 Task: Add Babo Botanicals Organic Soothing Eucalyptus Chest Rub to the cart.
Action: Mouse pressed left at (328, 143)
Screenshot: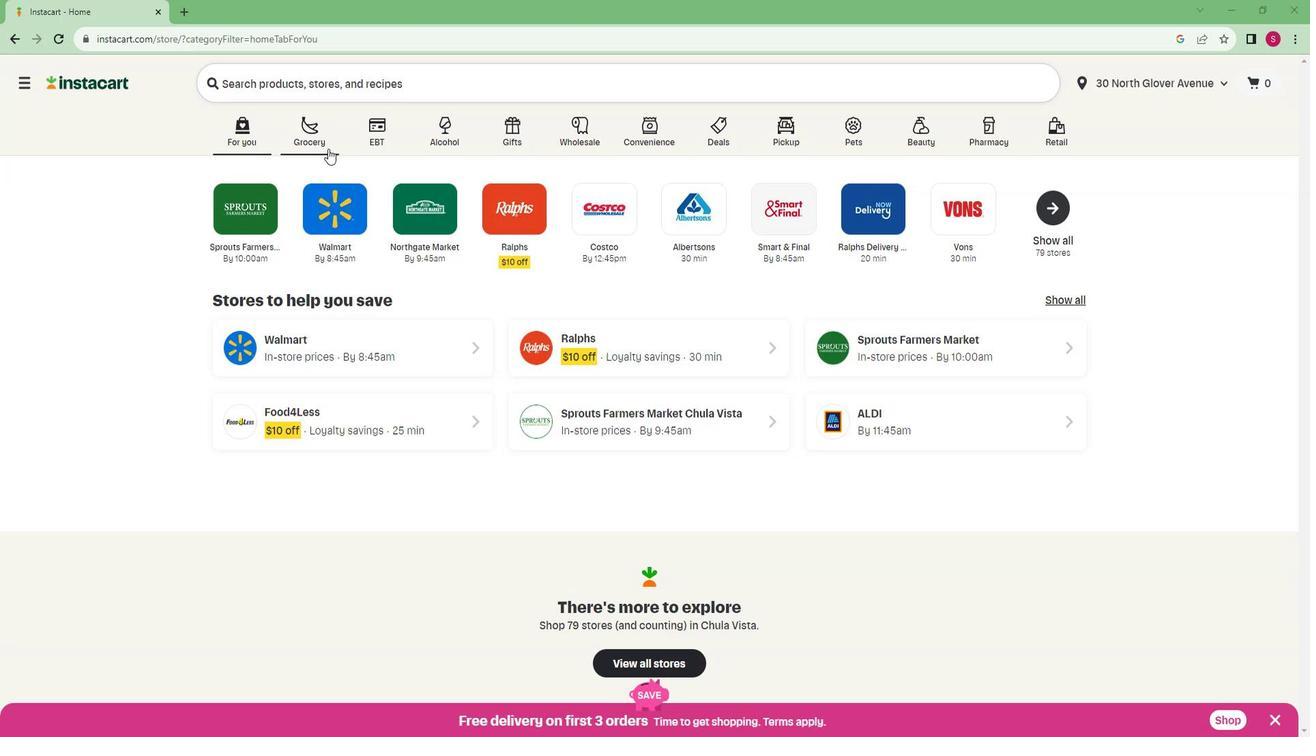 
Action: Mouse moved to (288, 378)
Screenshot: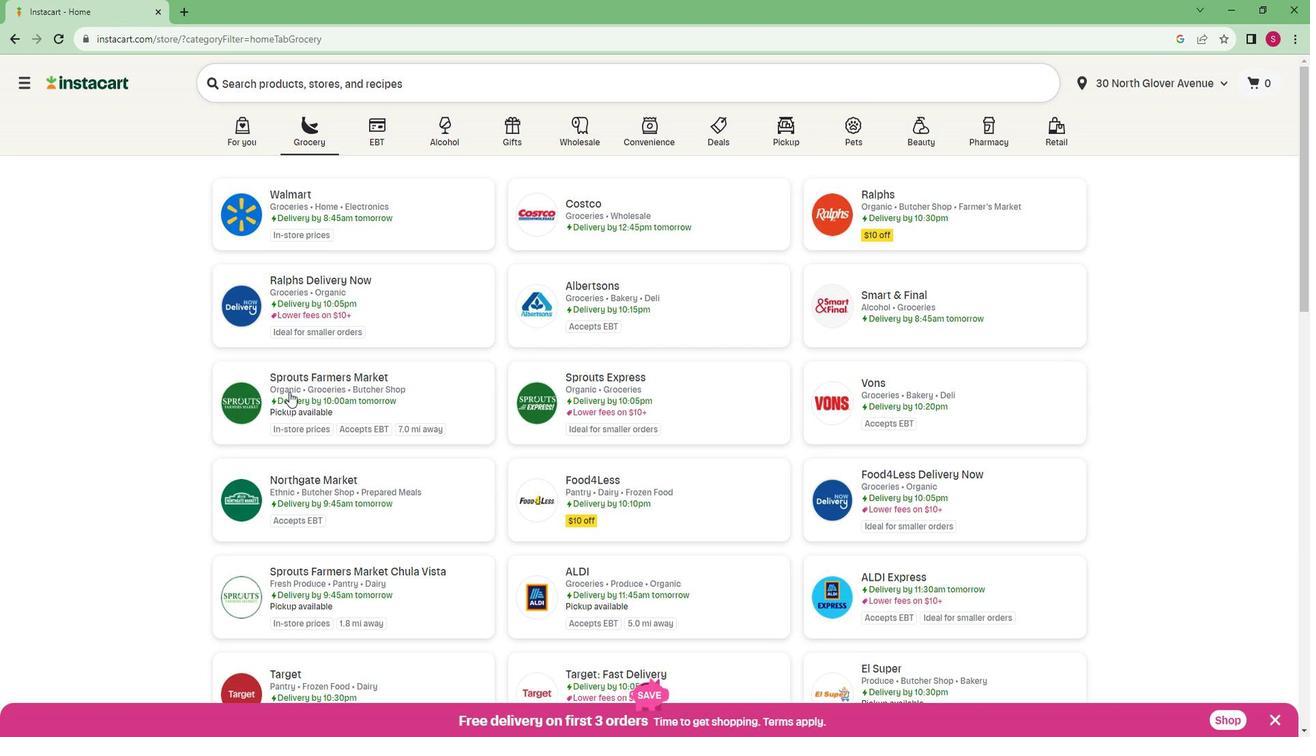 
Action: Mouse pressed left at (288, 378)
Screenshot: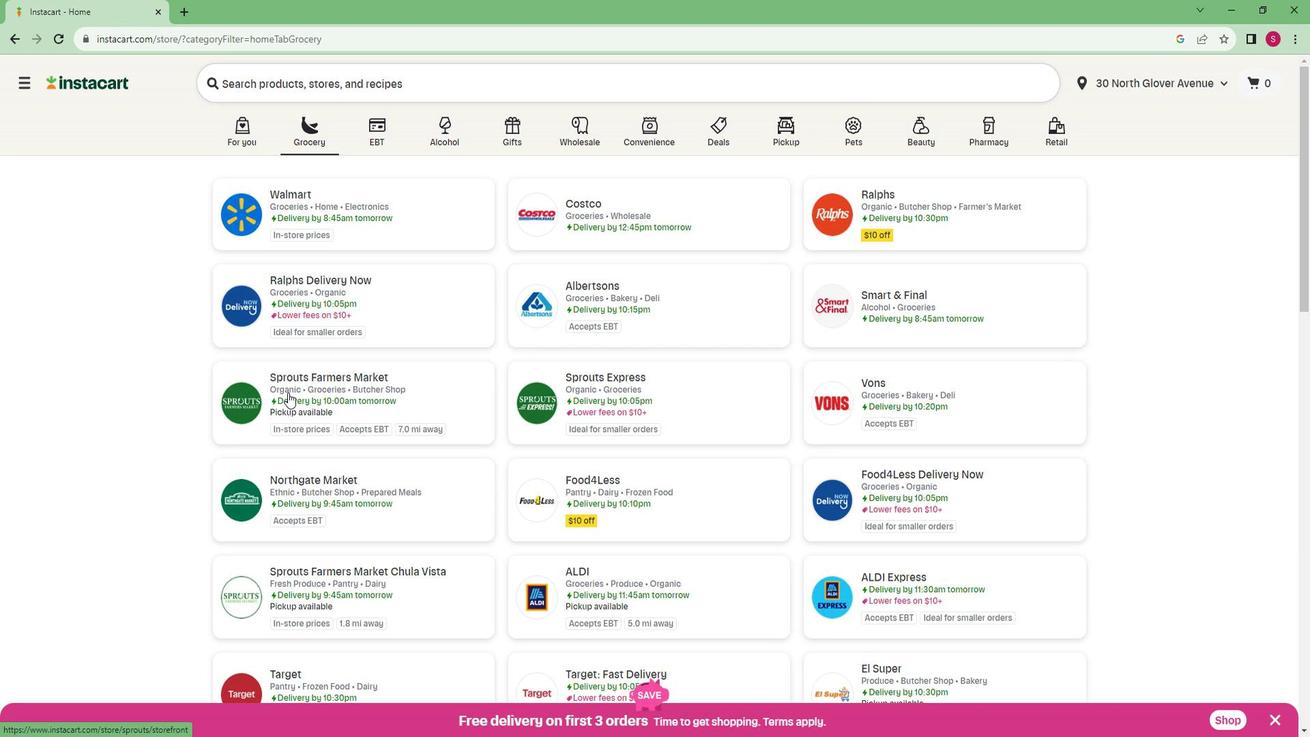 
Action: Mouse moved to (0, 586)
Screenshot: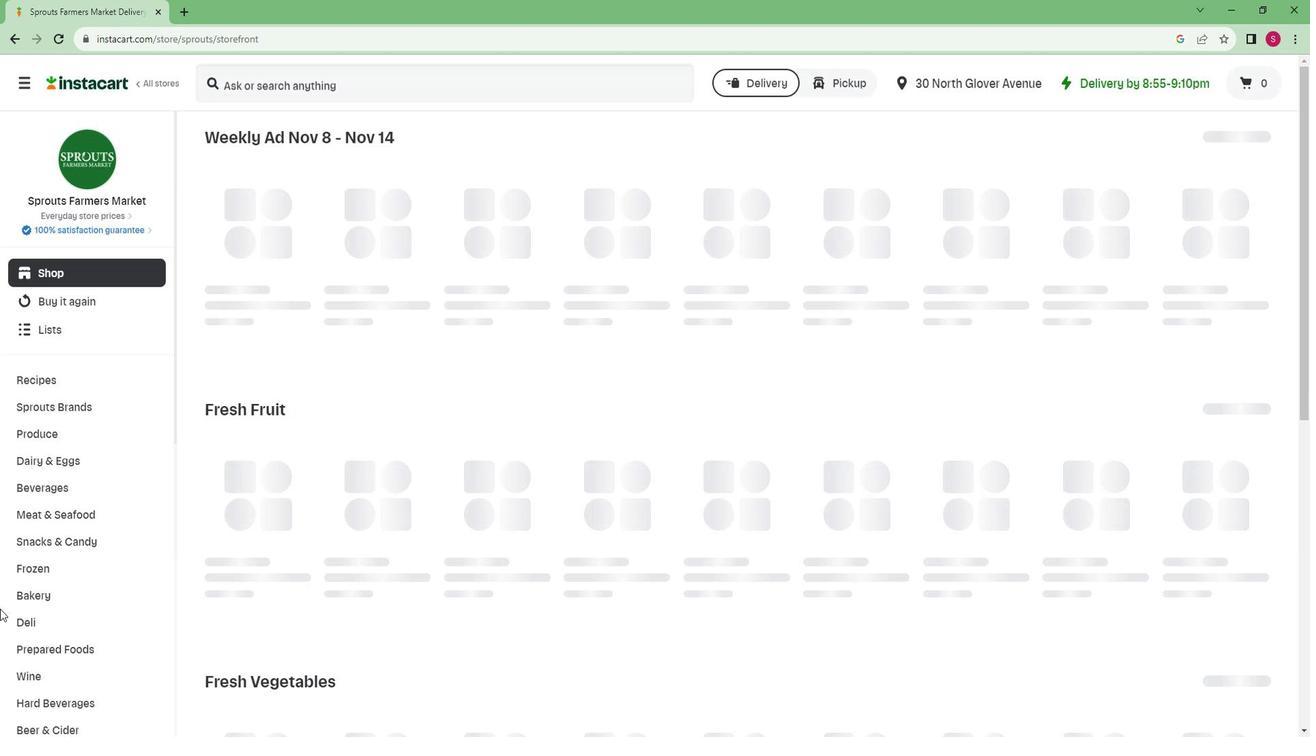 
Action: Mouse scrolled (0, 585) with delta (0, 0)
Screenshot: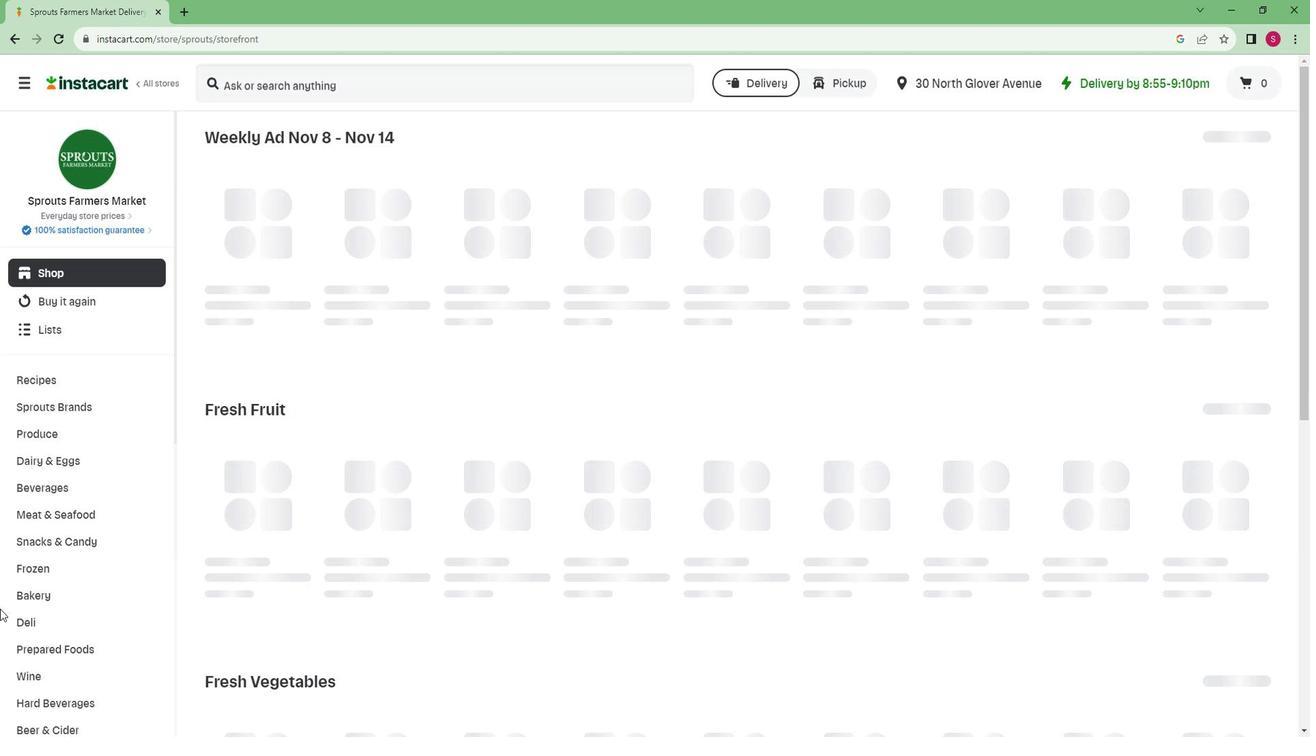 
Action: Mouse moved to (0, 586)
Screenshot: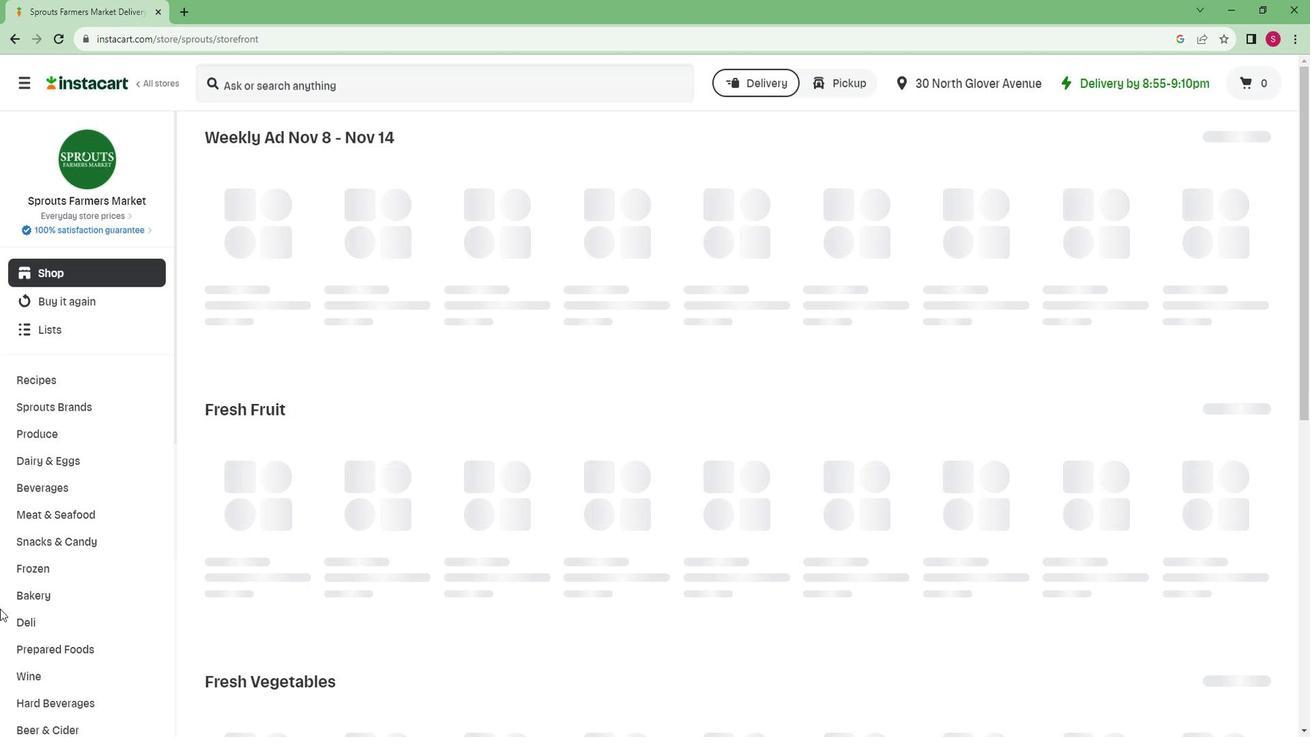 
Action: Mouse scrolled (0, 586) with delta (0, 0)
Screenshot: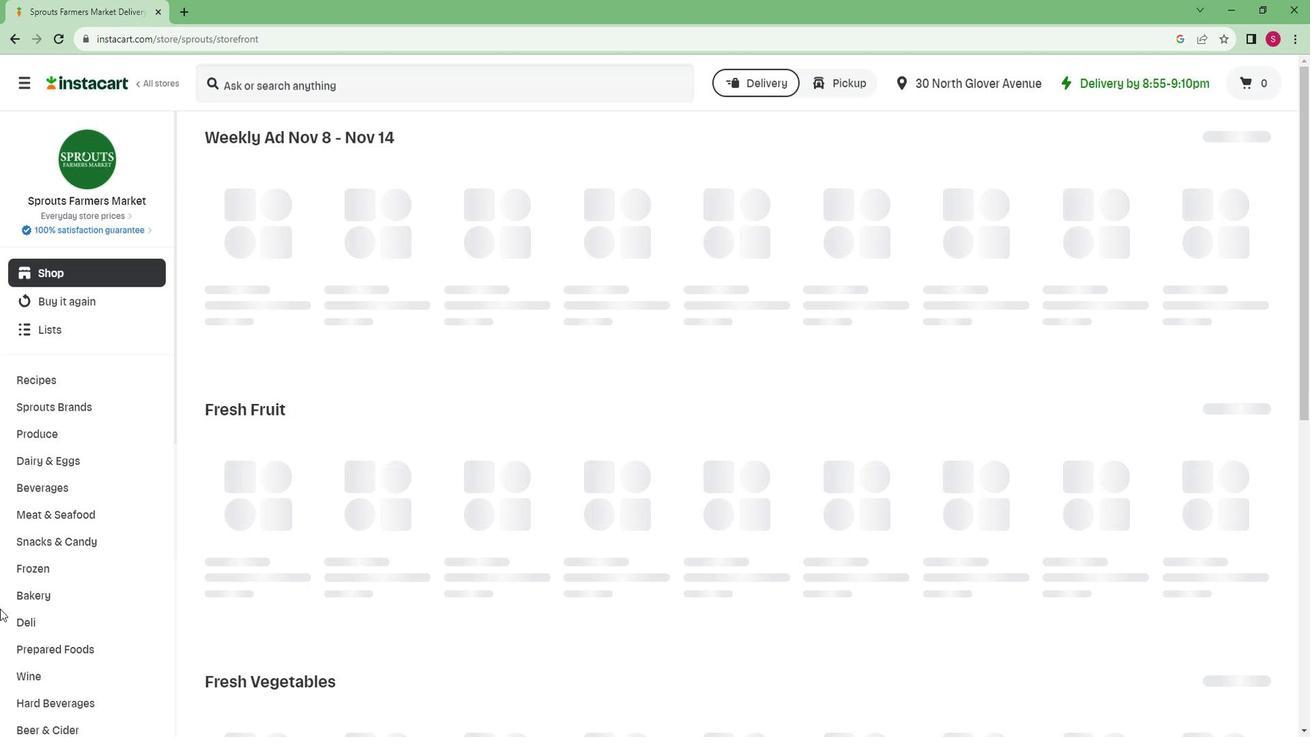 
Action: Mouse scrolled (0, 586) with delta (0, 0)
Screenshot: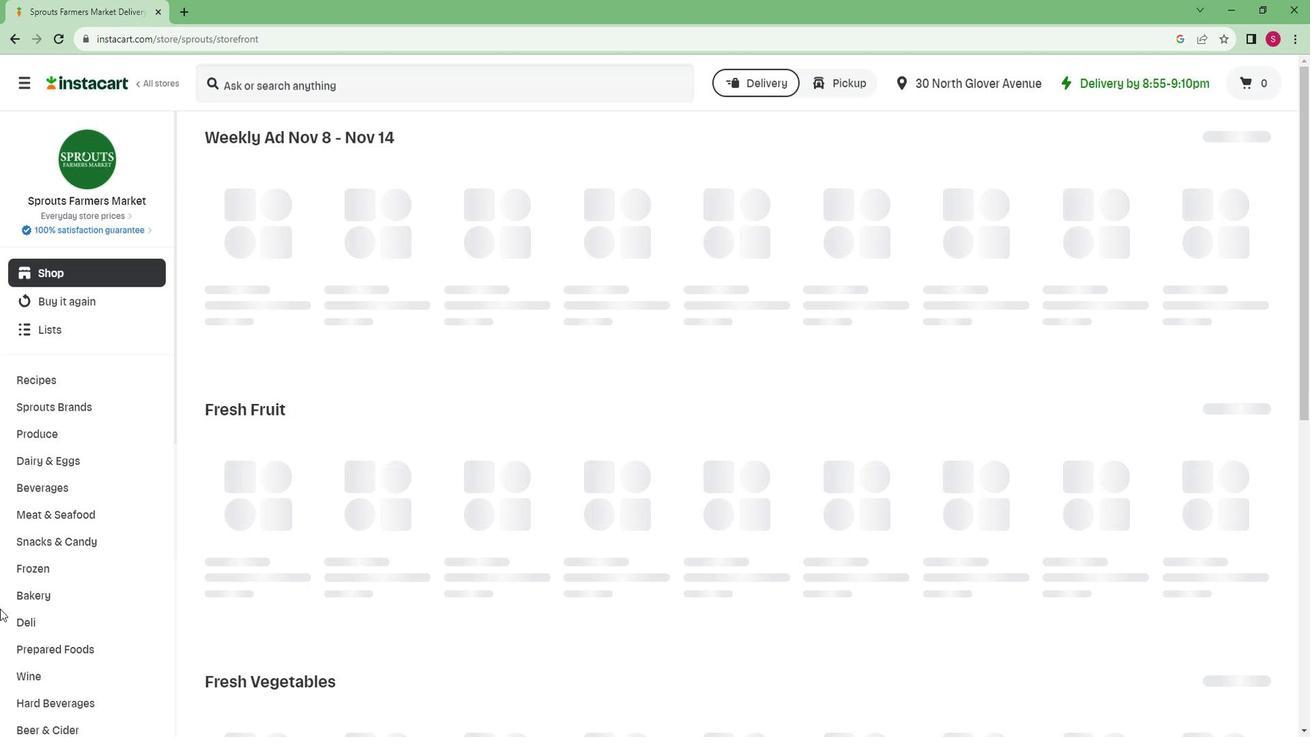 
Action: Mouse scrolled (0, 586) with delta (0, 0)
Screenshot: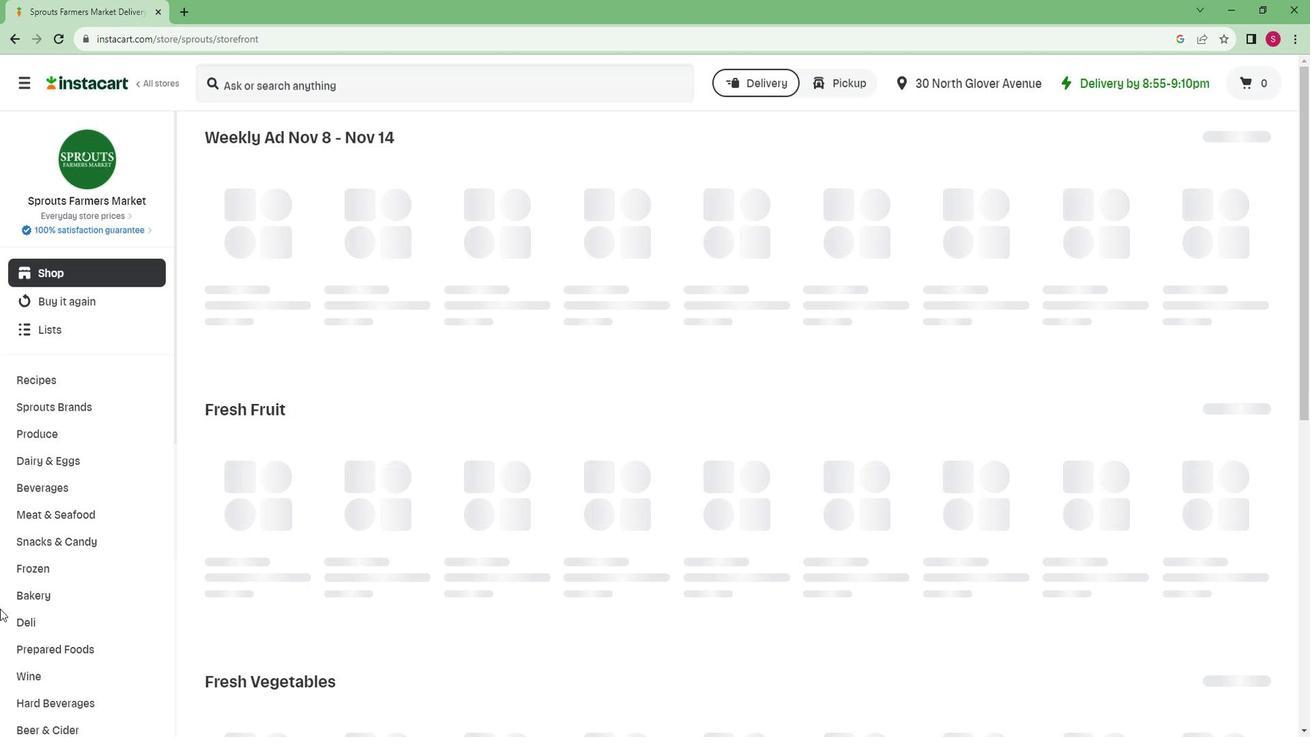 
Action: Mouse scrolled (0, 586) with delta (0, 0)
Screenshot: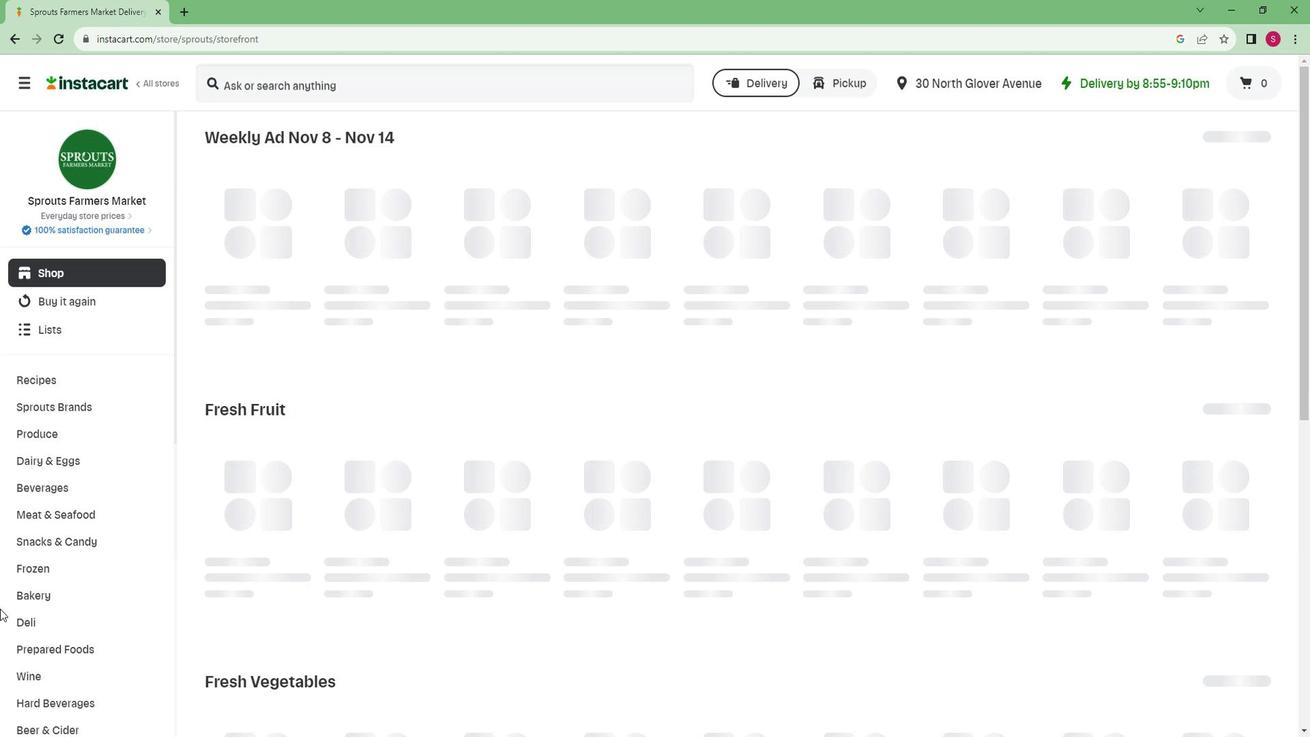 
Action: Mouse moved to (0, 578)
Screenshot: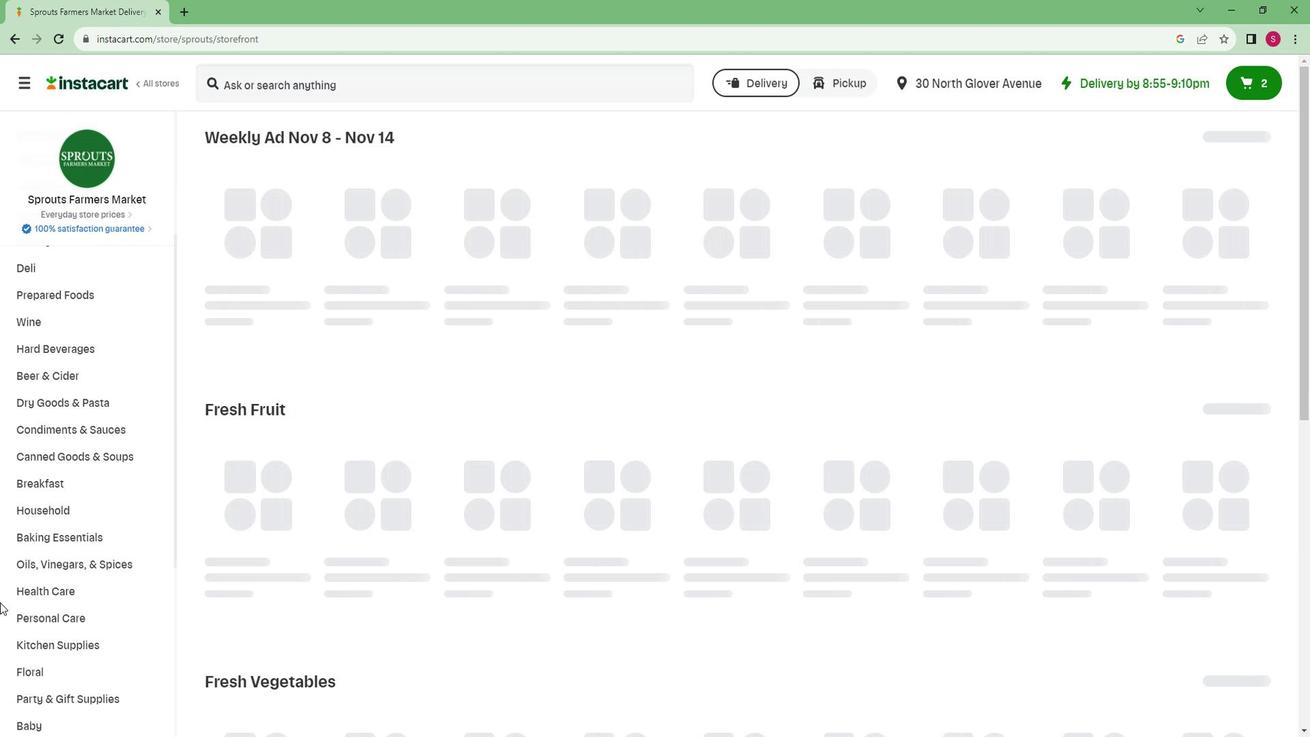 
Action: Mouse scrolled (0, 578) with delta (0, 0)
Screenshot: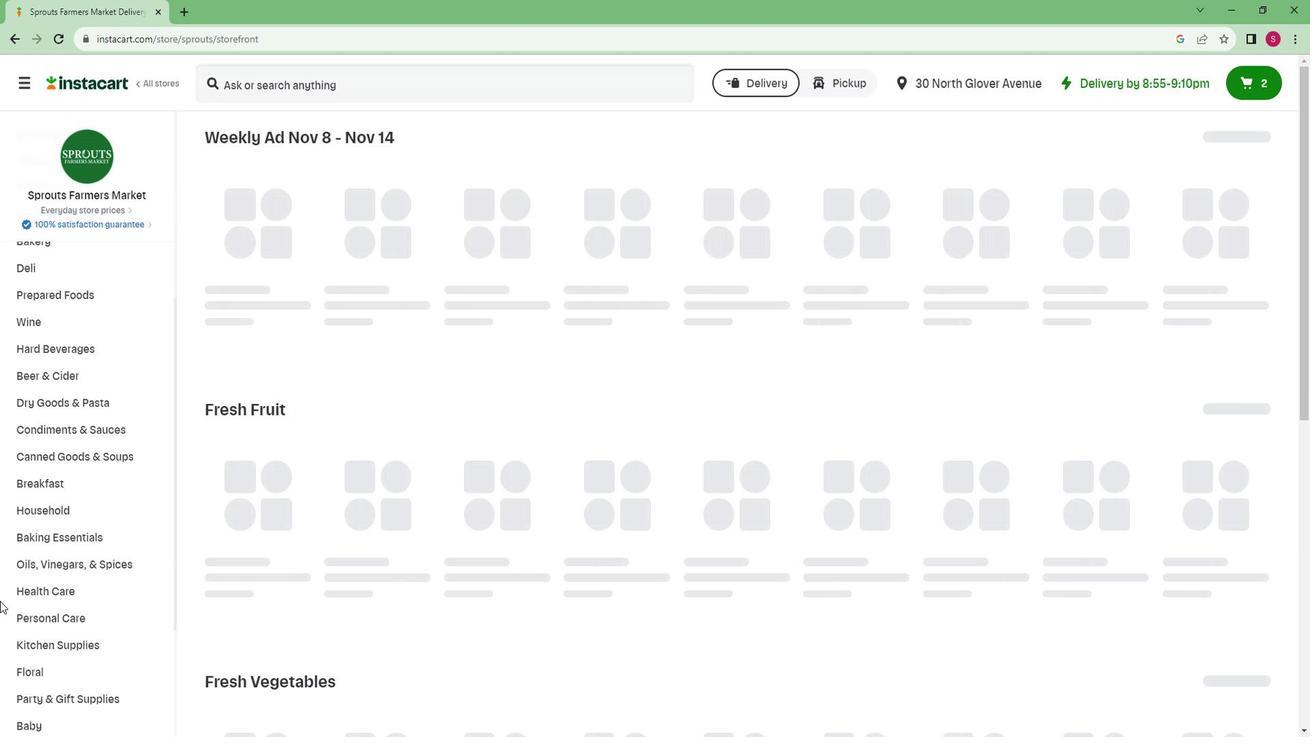 
Action: Mouse scrolled (0, 578) with delta (0, 0)
Screenshot: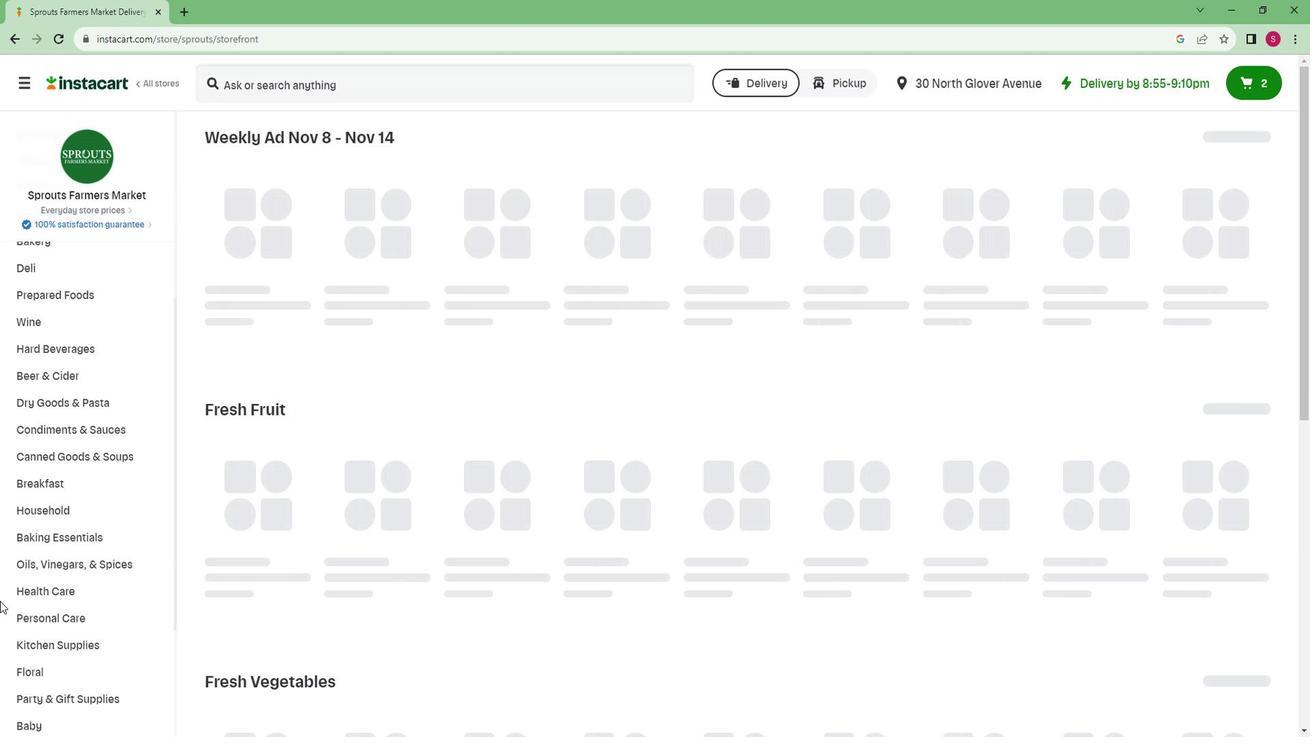 
Action: Mouse scrolled (0, 578) with delta (0, 0)
Screenshot: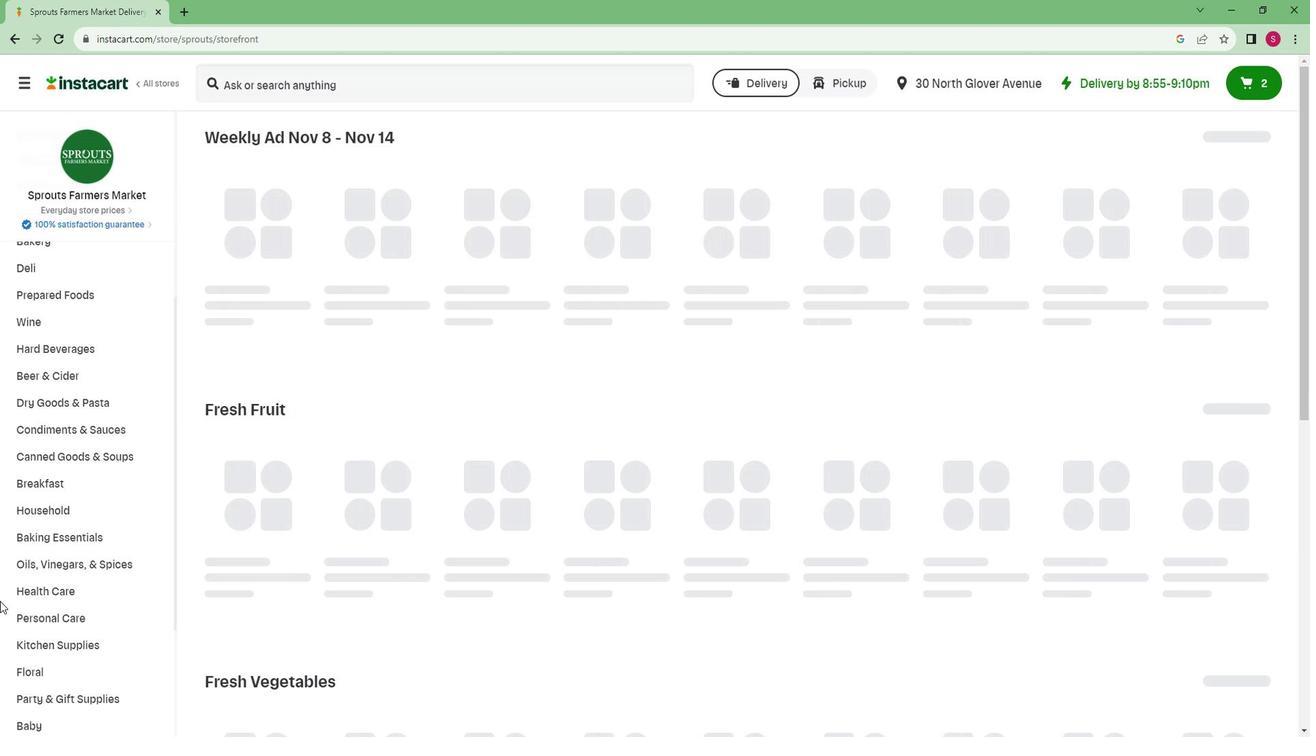 
Action: Mouse scrolled (0, 578) with delta (0, 0)
Screenshot: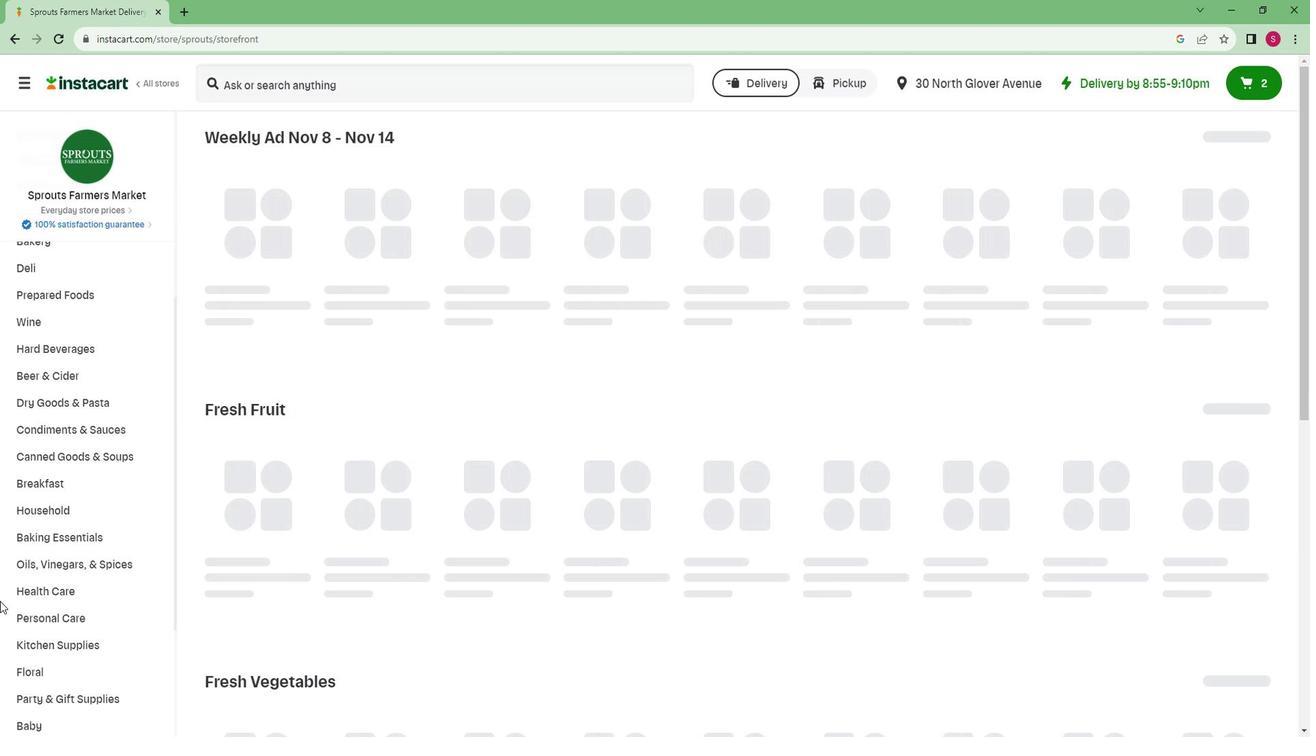 
Action: Mouse scrolled (0, 578) with delta (0, 0)
Screenshot: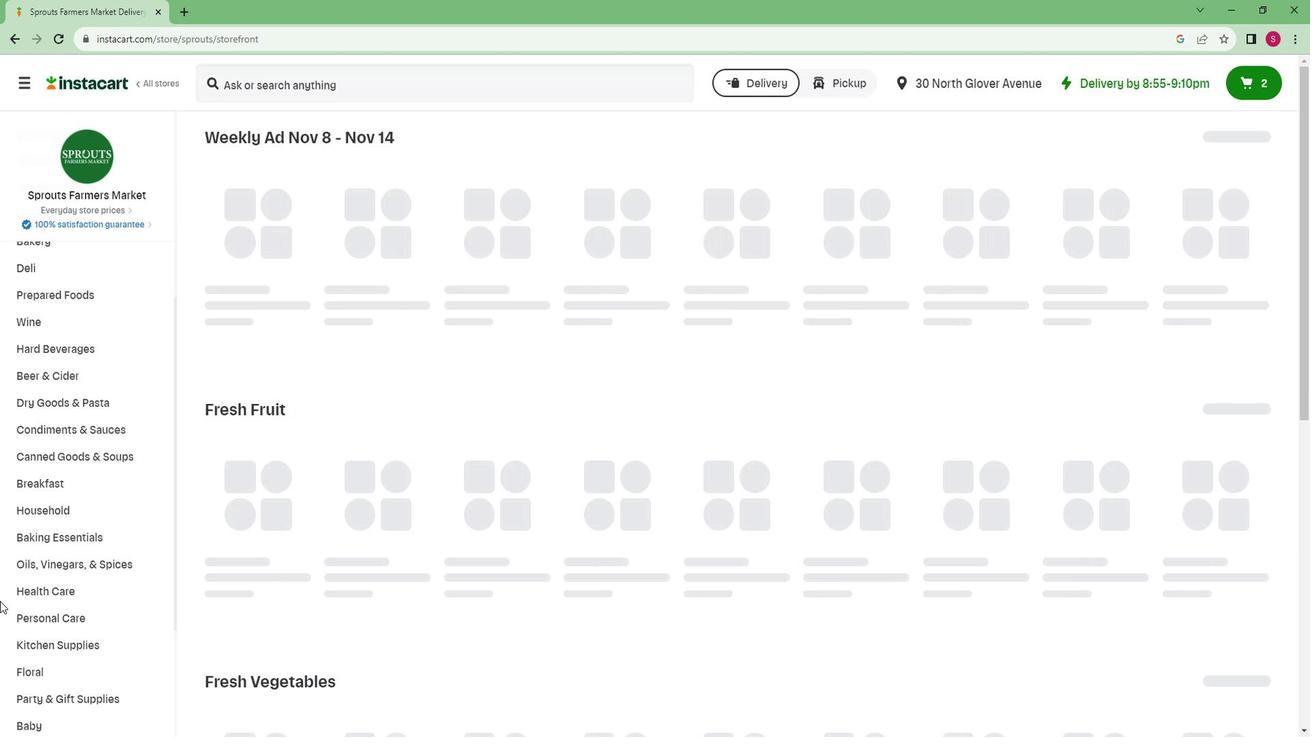 
Action: Mouse moved to (0, 577)
Screenshot: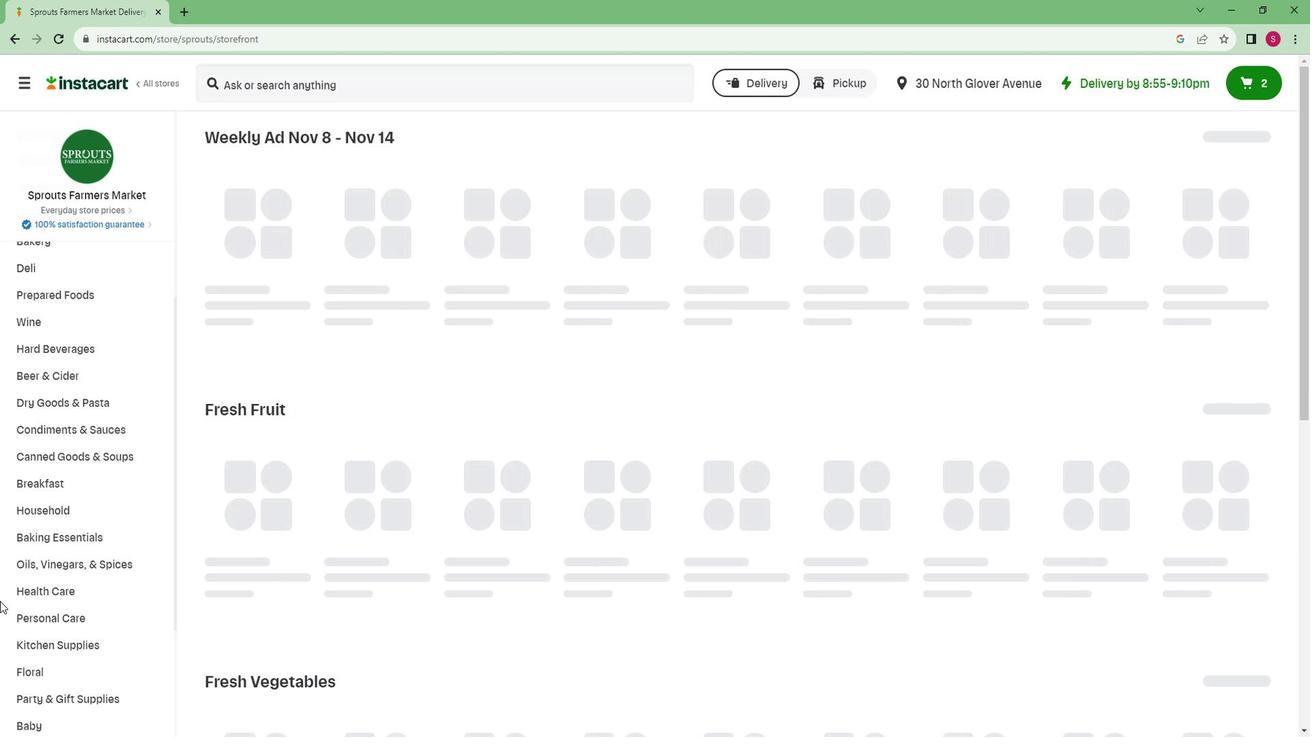 
Action: Mouse scrolled (0, 576) with delta (0, 0)
Screenshot: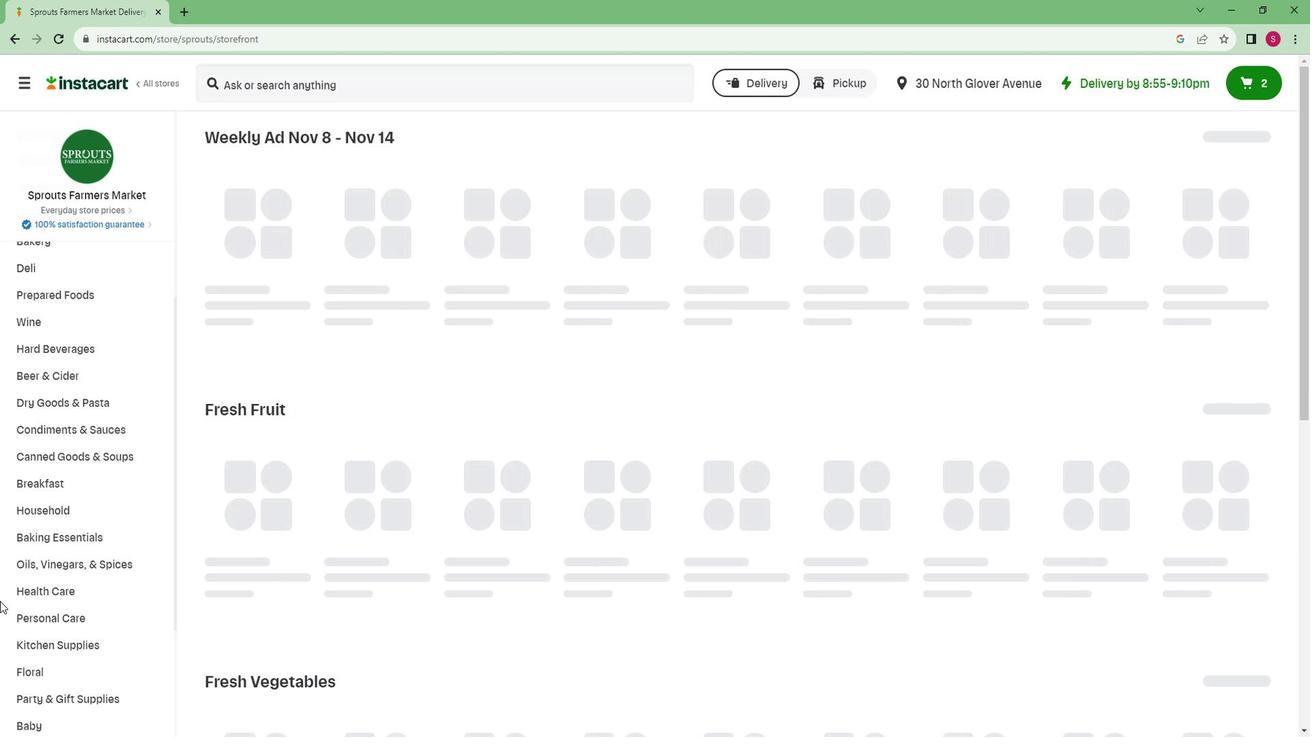 
Action: Mouse moved to (0, 576)
Screenshot: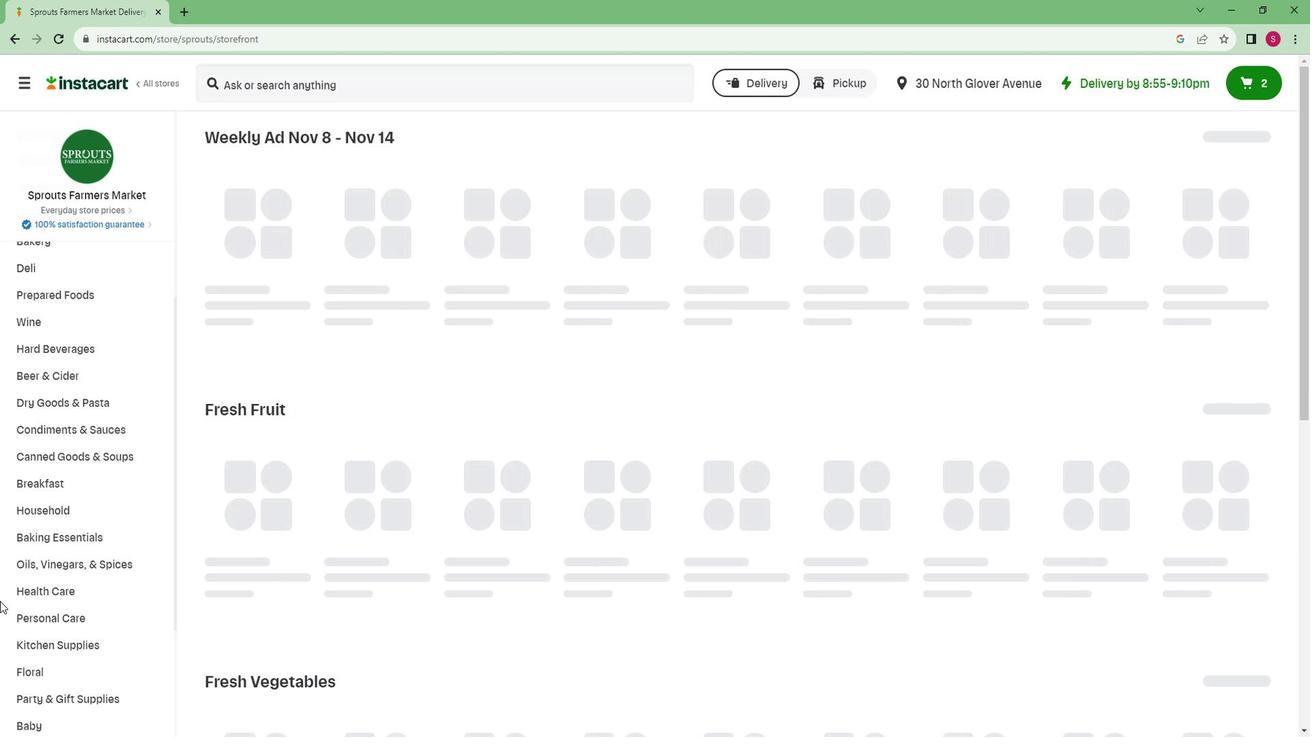 
Action: Mouse scrolled (0, 575) with delta (0, 0)
Screenshot: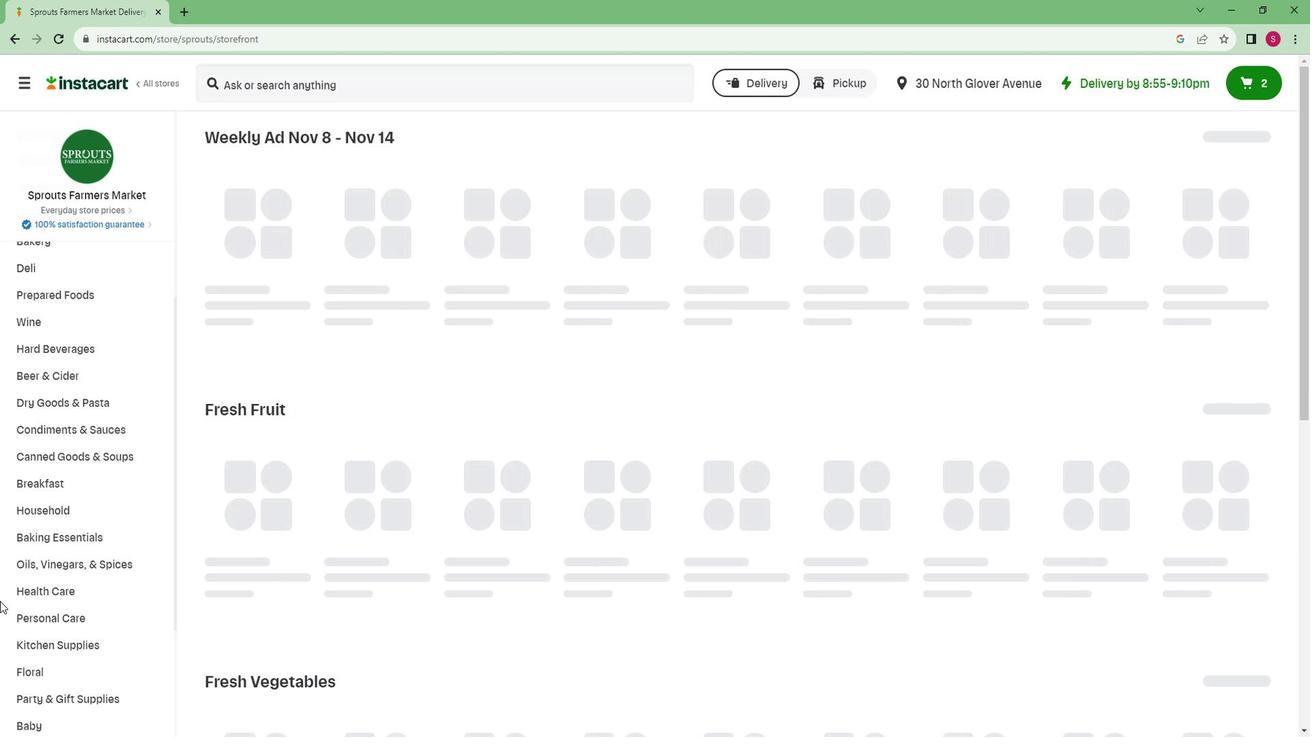 
Action: Mouse moved to (41, 631)
Screenshot: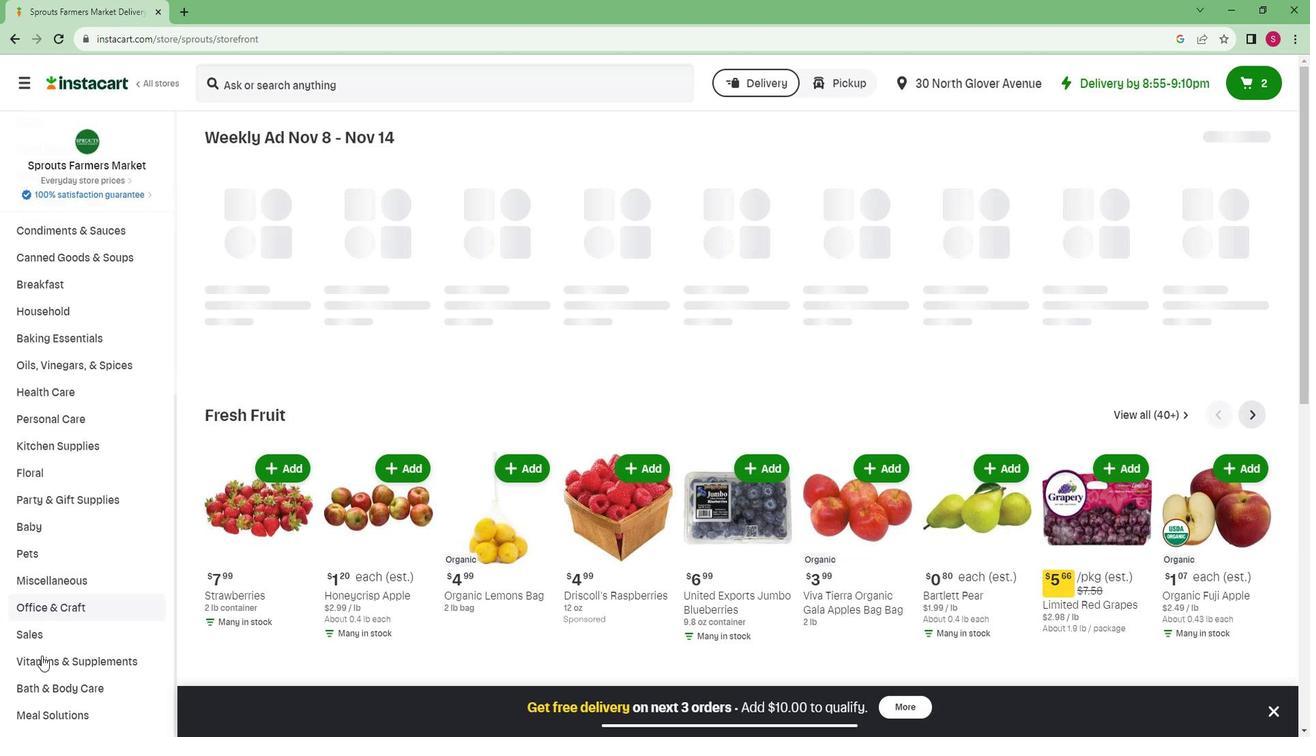 
Action: Mouse scrolled (41, 630) with delta (0, 0)
Screenshot: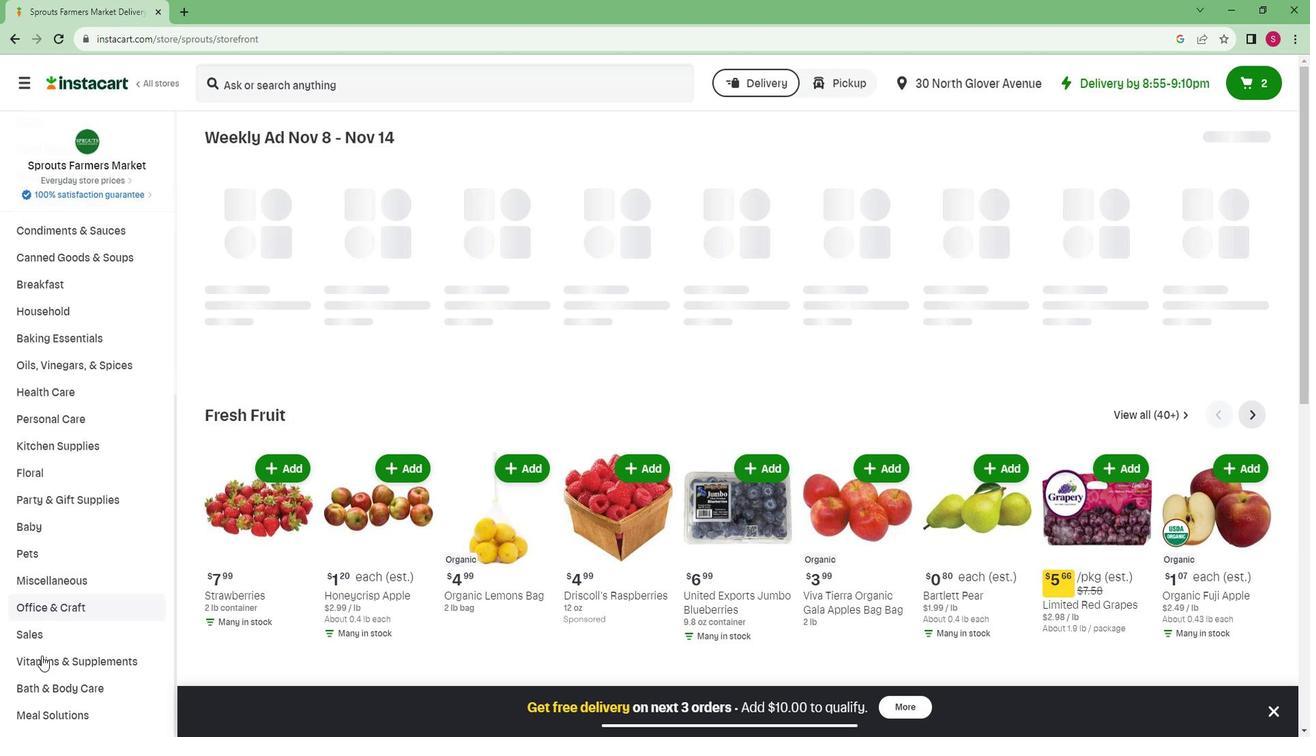 
Action: Mouse moved to (41, 631)
Screenshot: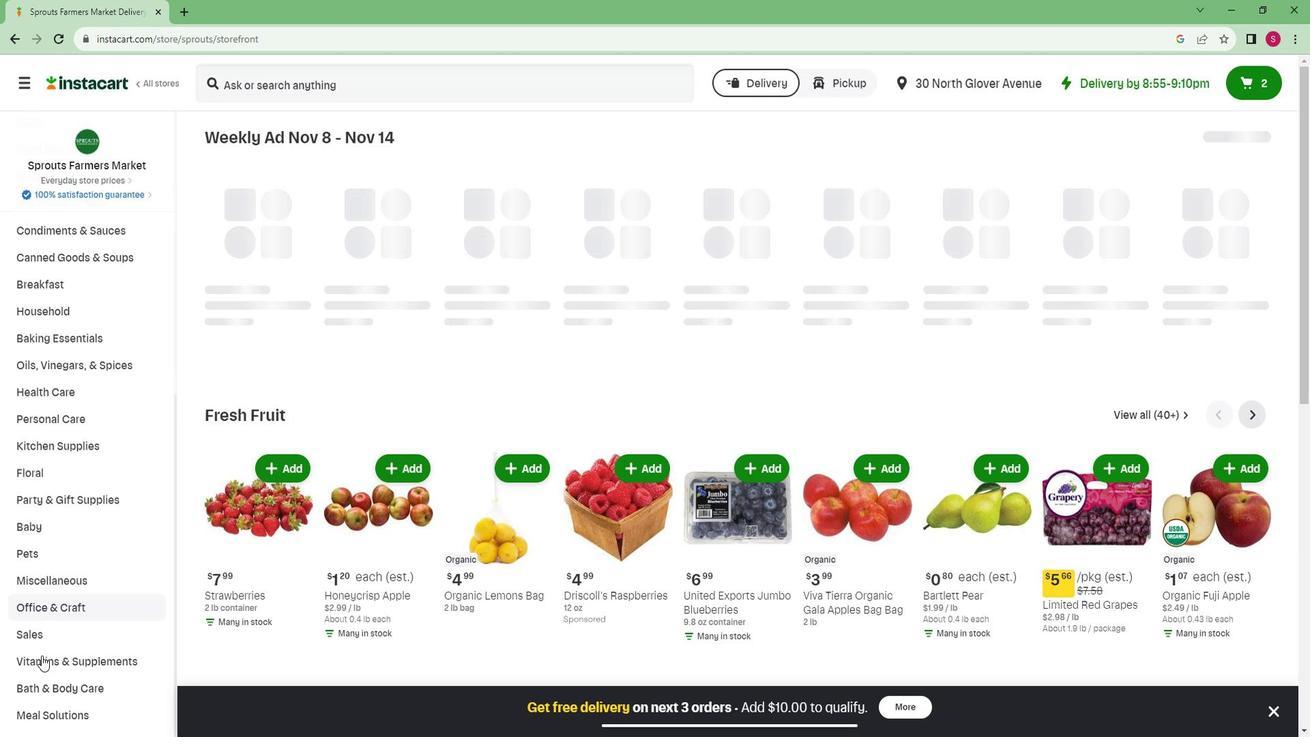 
Action: Mouse scrolled (41, 630) with delta (0, 0)
Screenshot: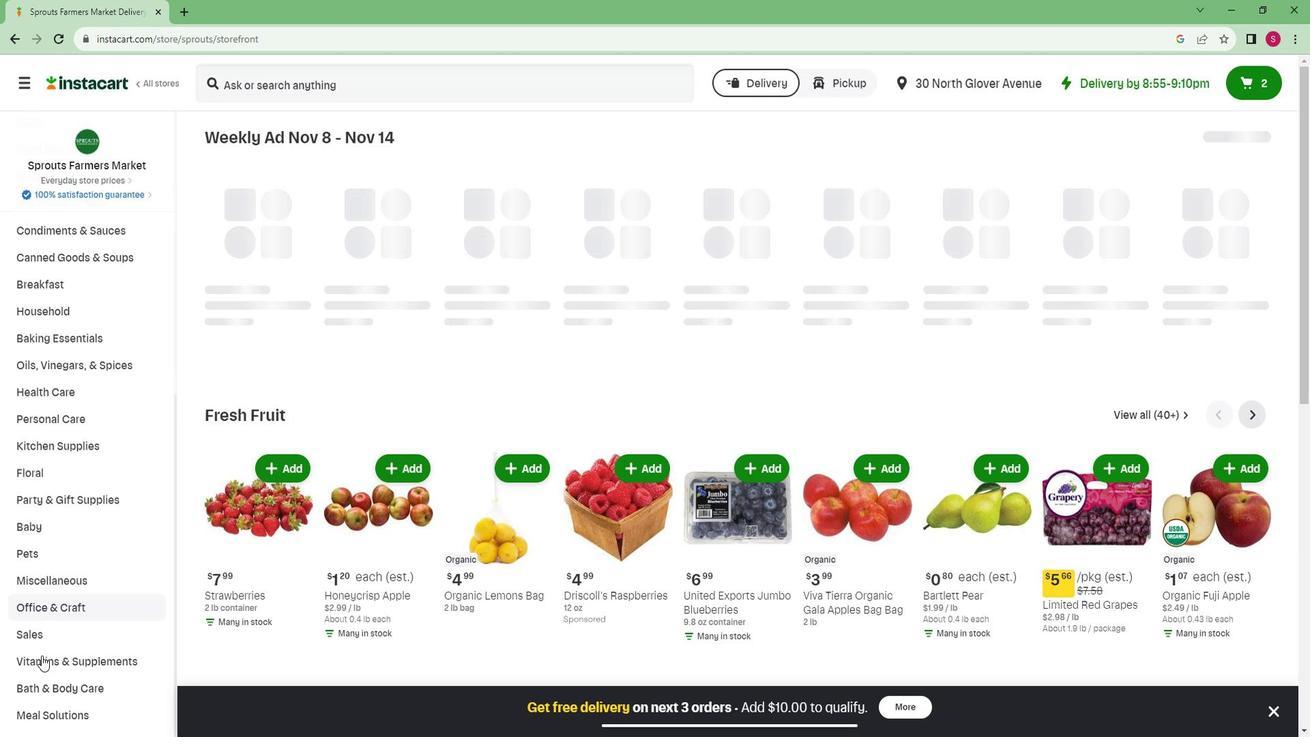 
Action: Mouse scrolled (41, 630) with delta (0, 0)
Screenshot: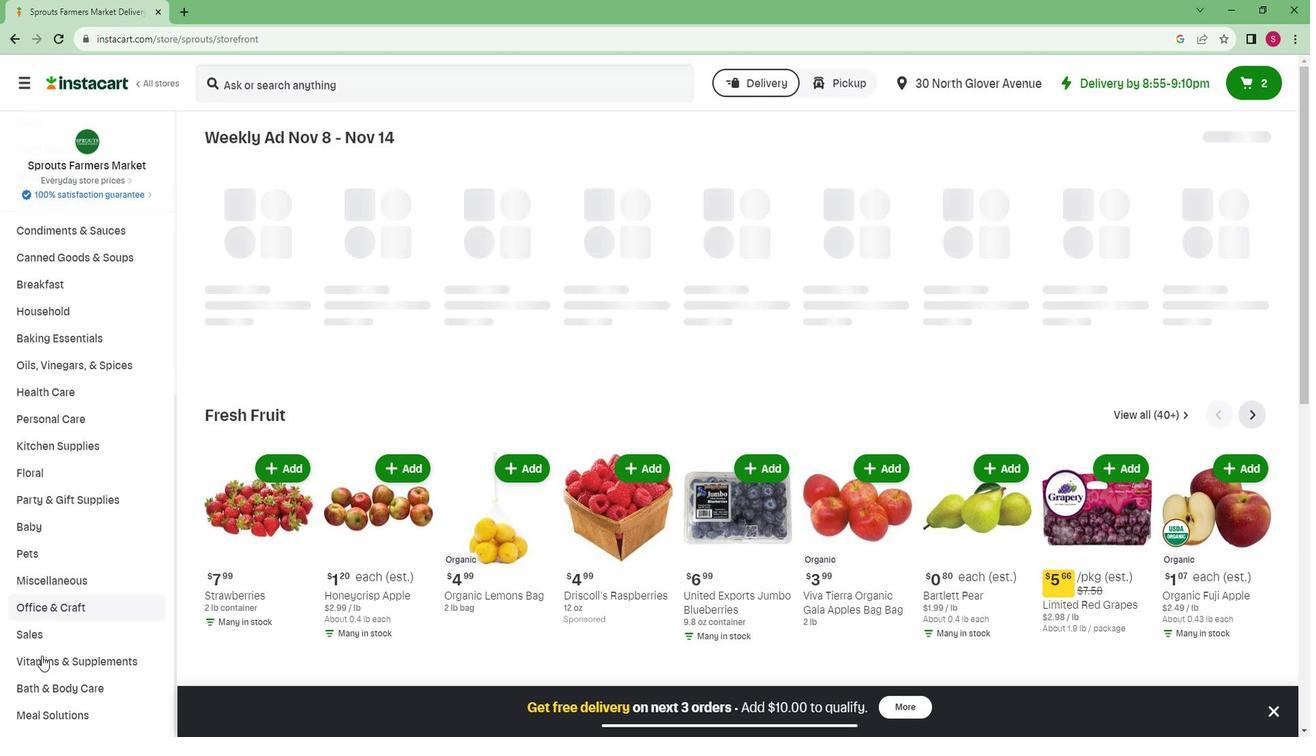 
Action: Mouse moved to (40, 619)
Screenshot: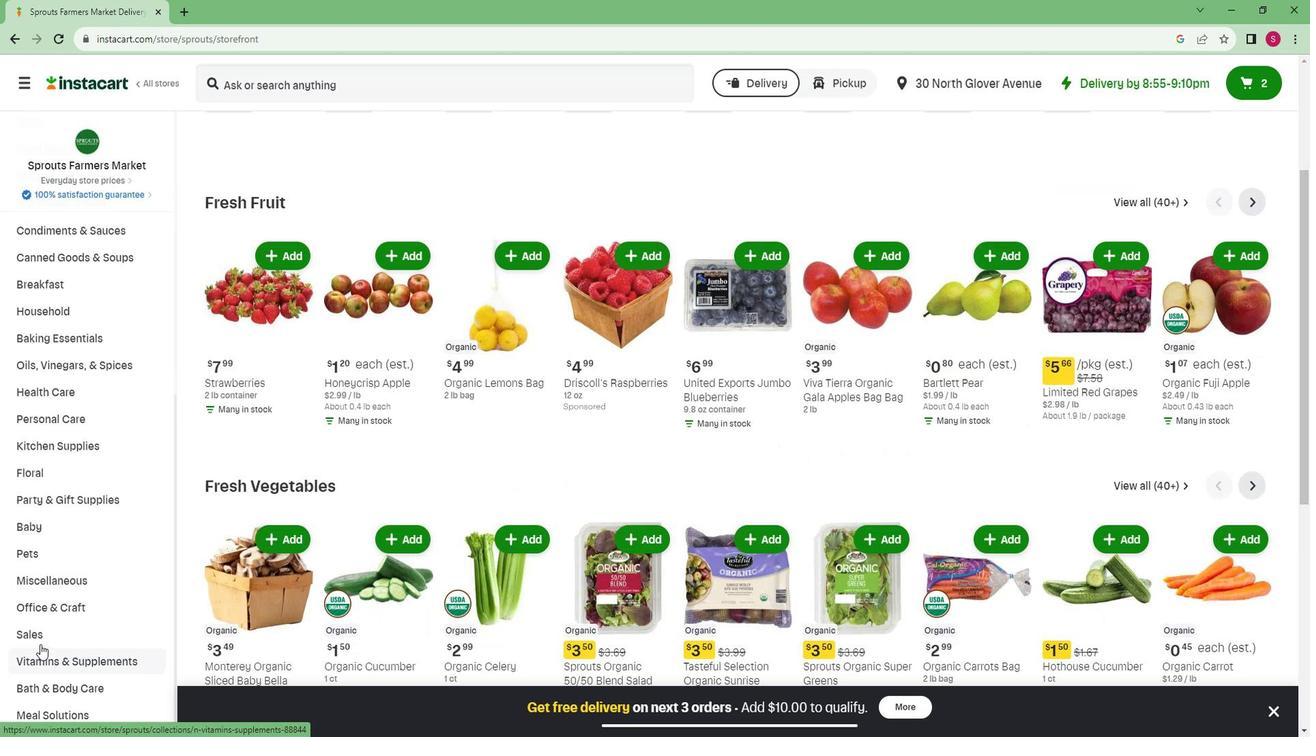 
Action: Mouse scrolled (40, 618) with delta (0, 0)
Screenshot: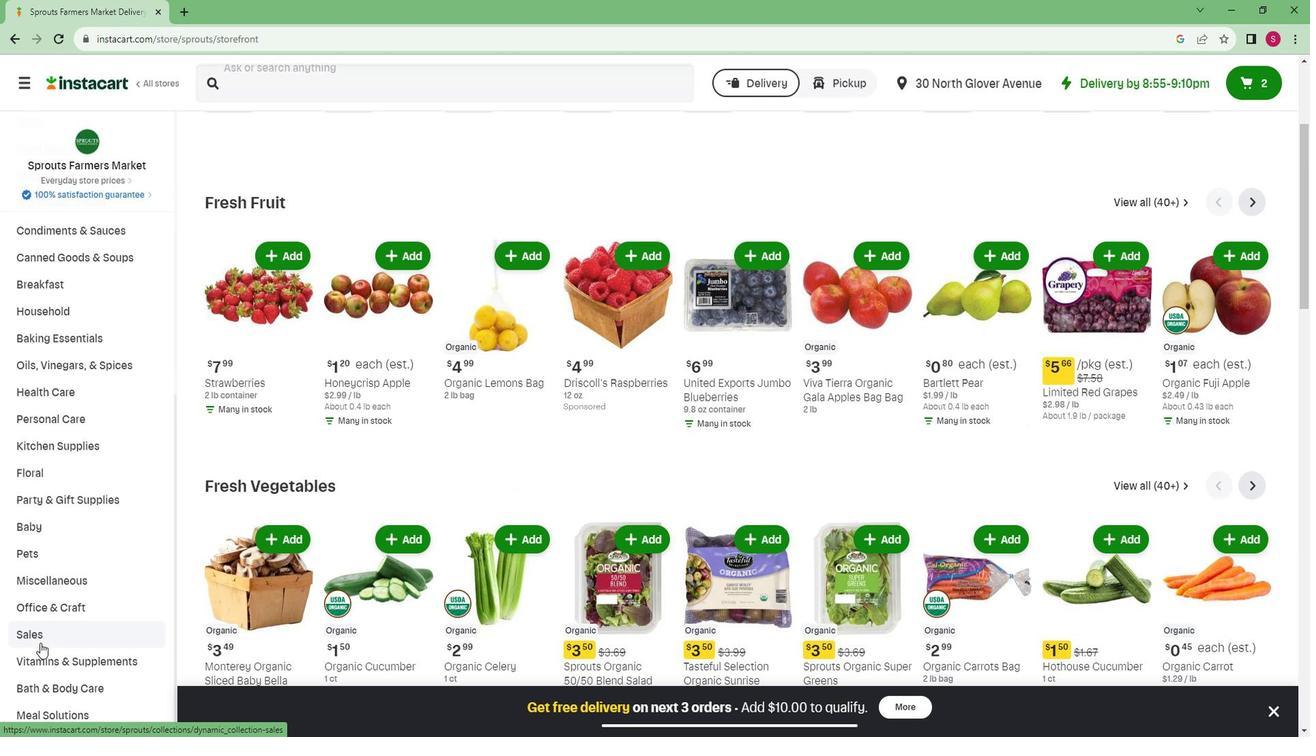 
Action: Mouse moved to (26, 667)
Screenshot: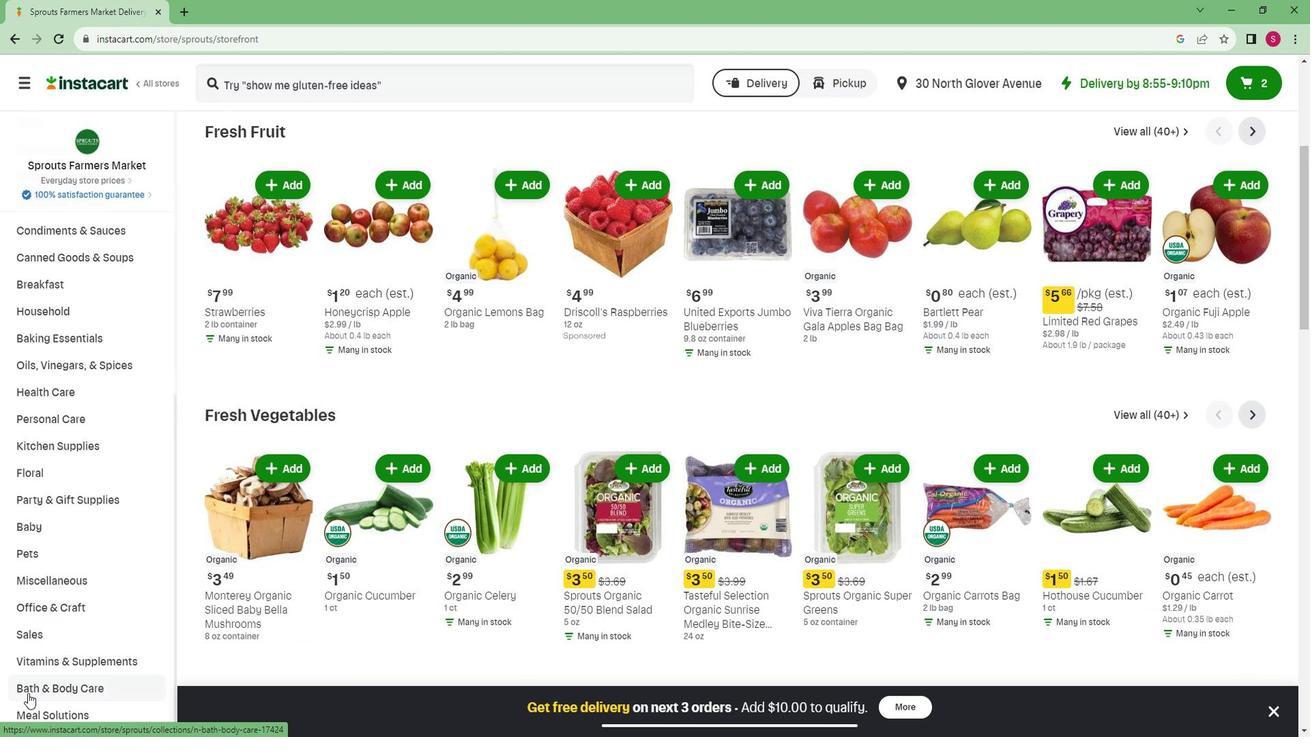 
Action: Mouse pressed left at (26, 667)
Screenshot: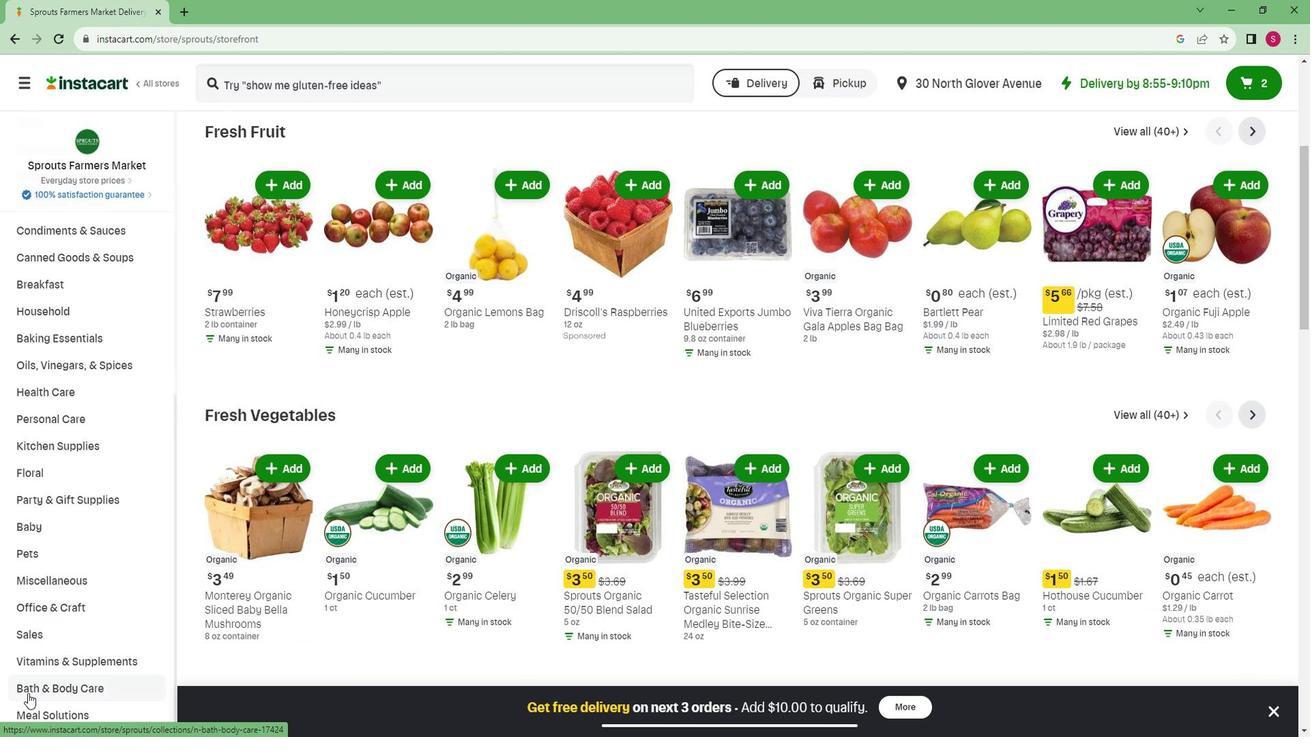 
Action: Mouse moved to (89, 621)
Screenshot: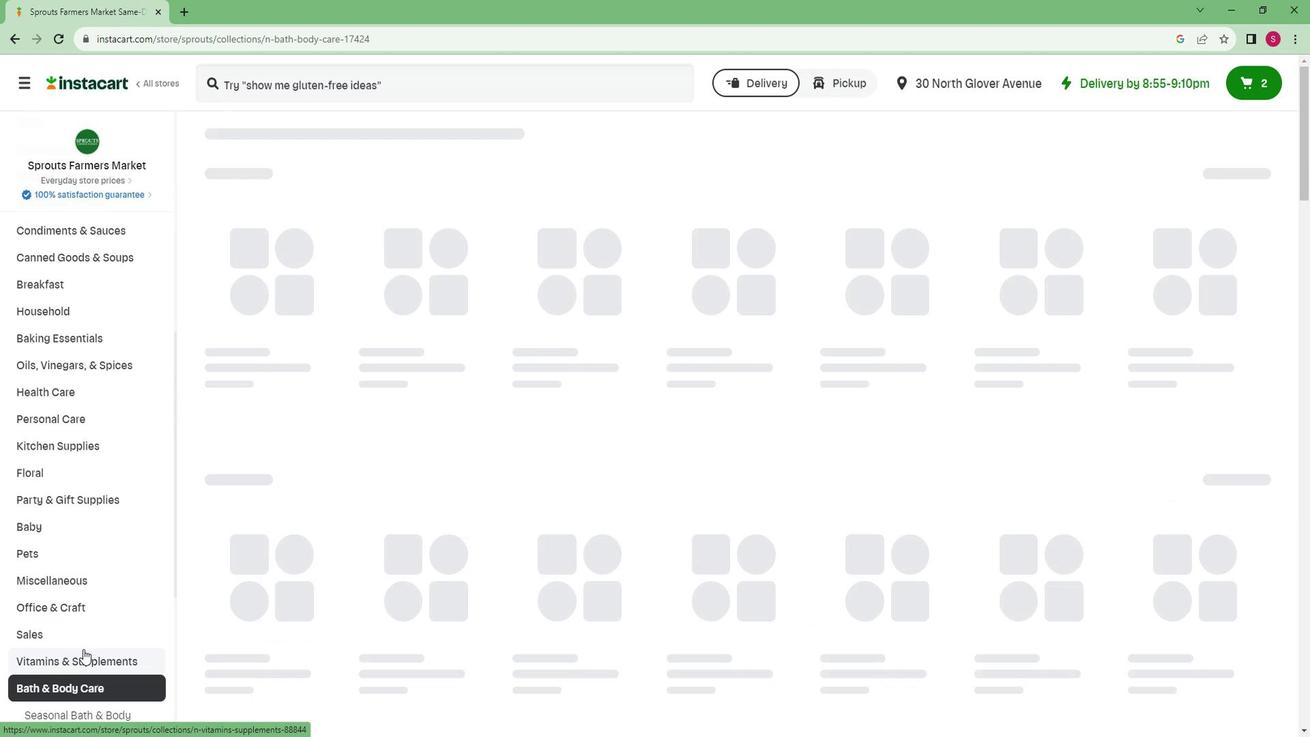 
Action: Mouse scrolled (89, 621) with delta (0, 0)
Screenshot: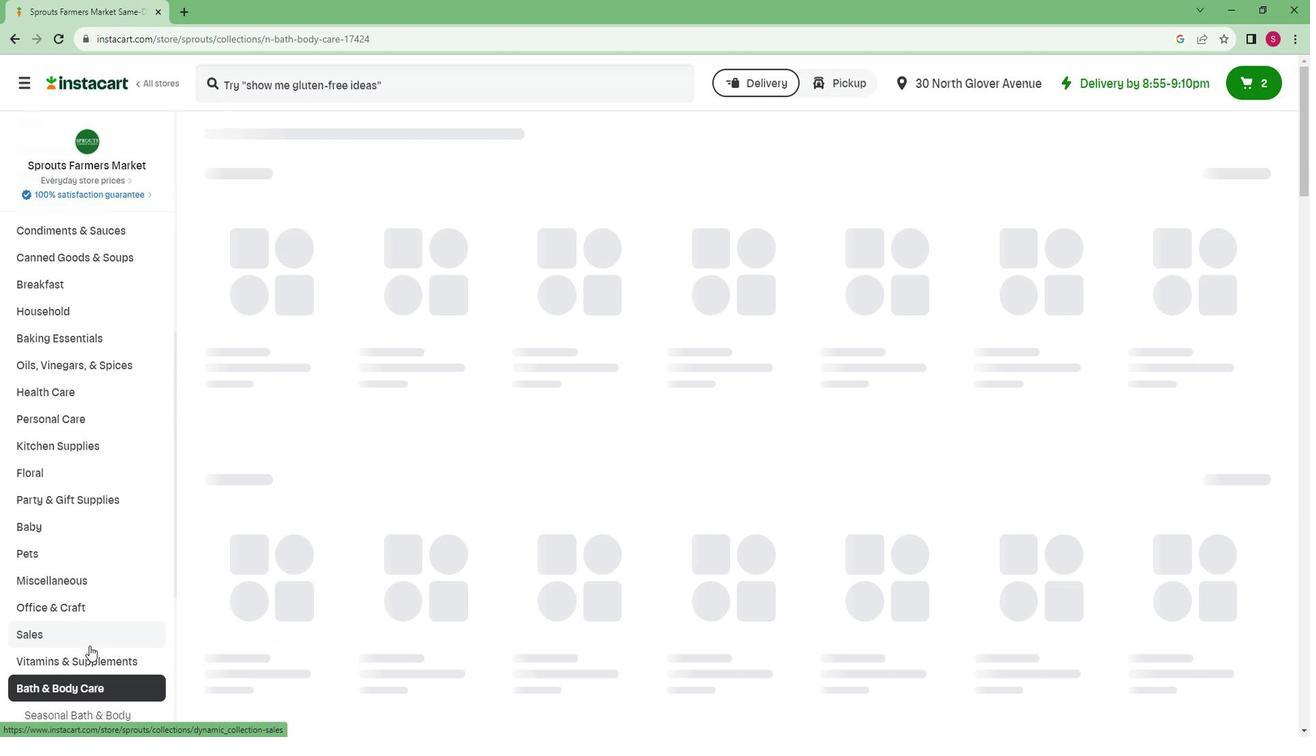 
Action: Mouse scrolled (89, 621) with delta (0, 0)
Screenshot: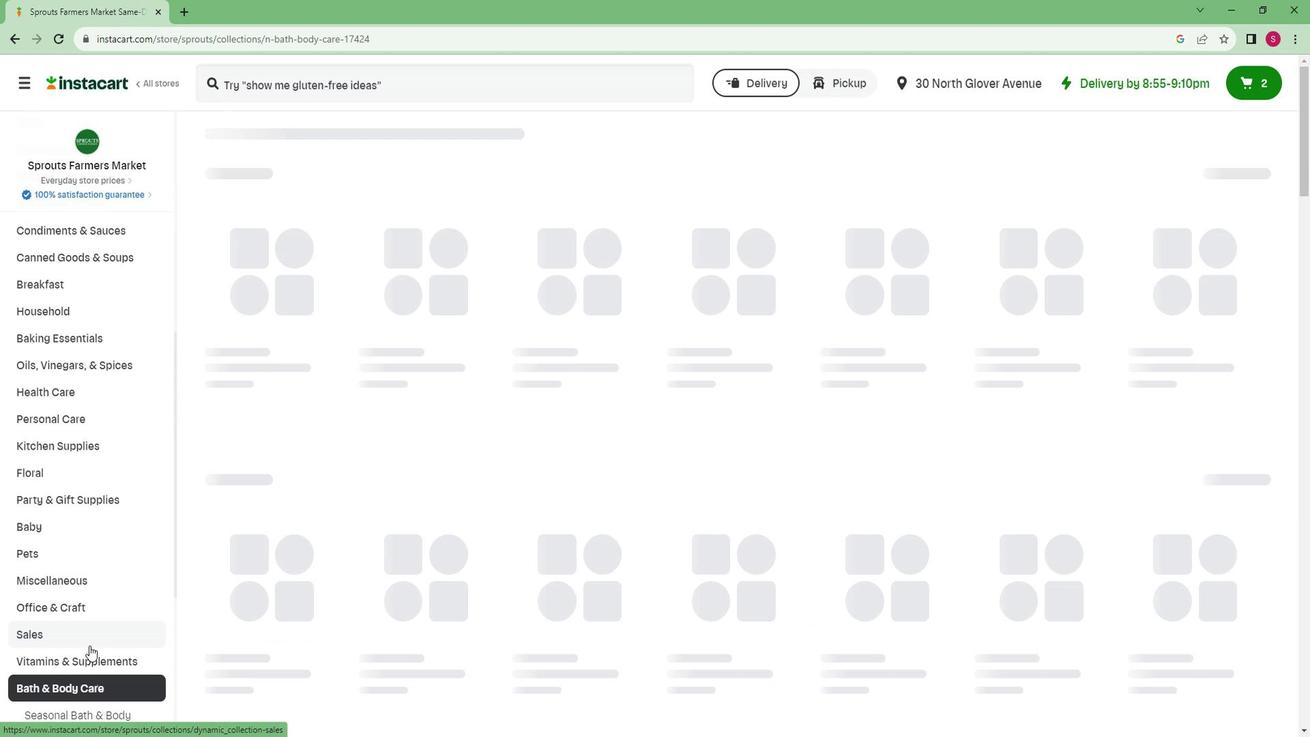 
Action: Mouse scrolled (89, 621) with delta (0, 0)
Screenshot: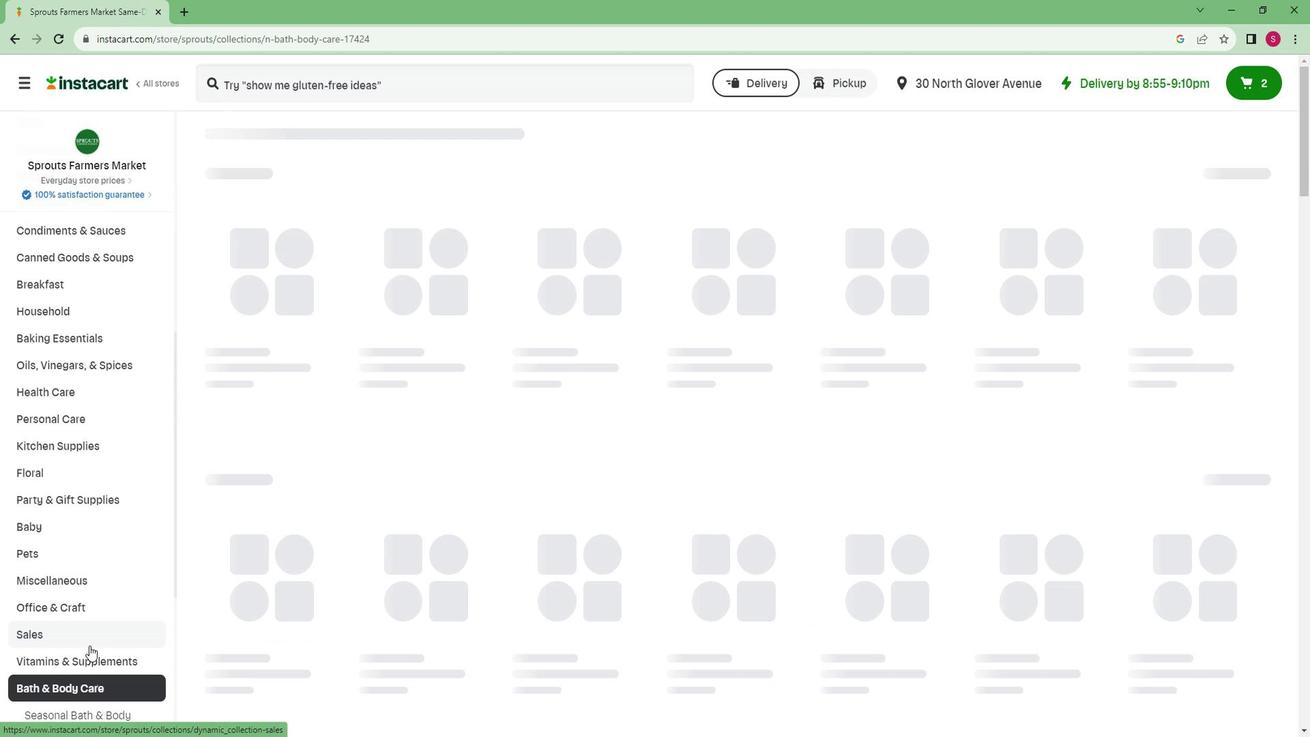 
Action: Mouse scrolled (89, 621) with delta (0, 0)
Screenshot: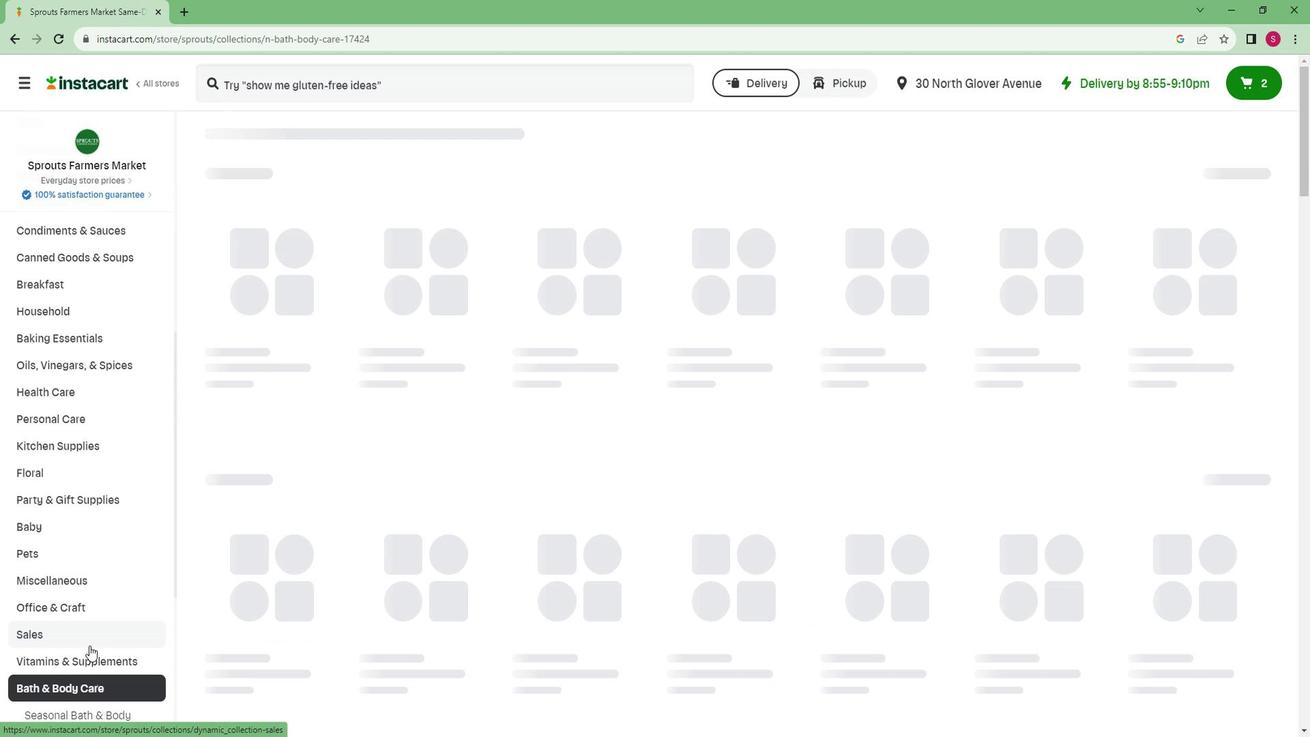 
Action: Mouse moved to (34, 675)
Screenshot: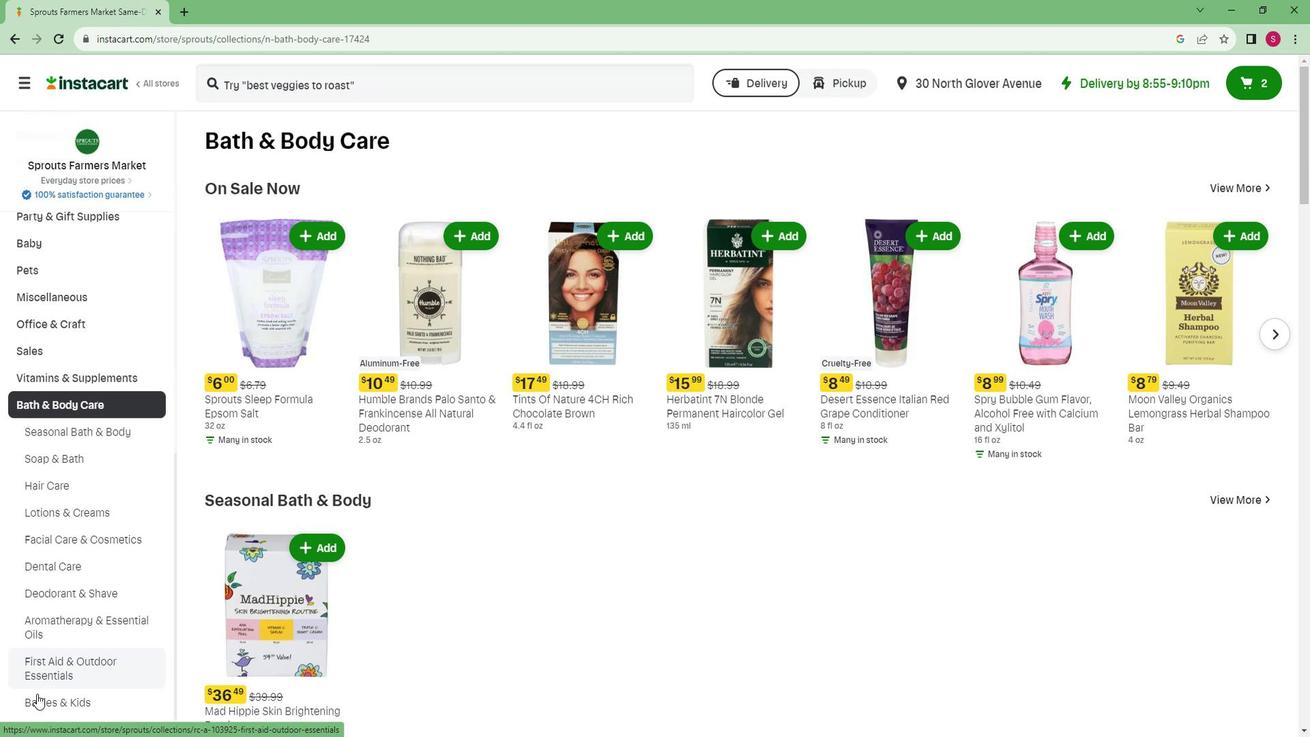 
Action: Mouse pressed left at (34, 675)
Screenshot: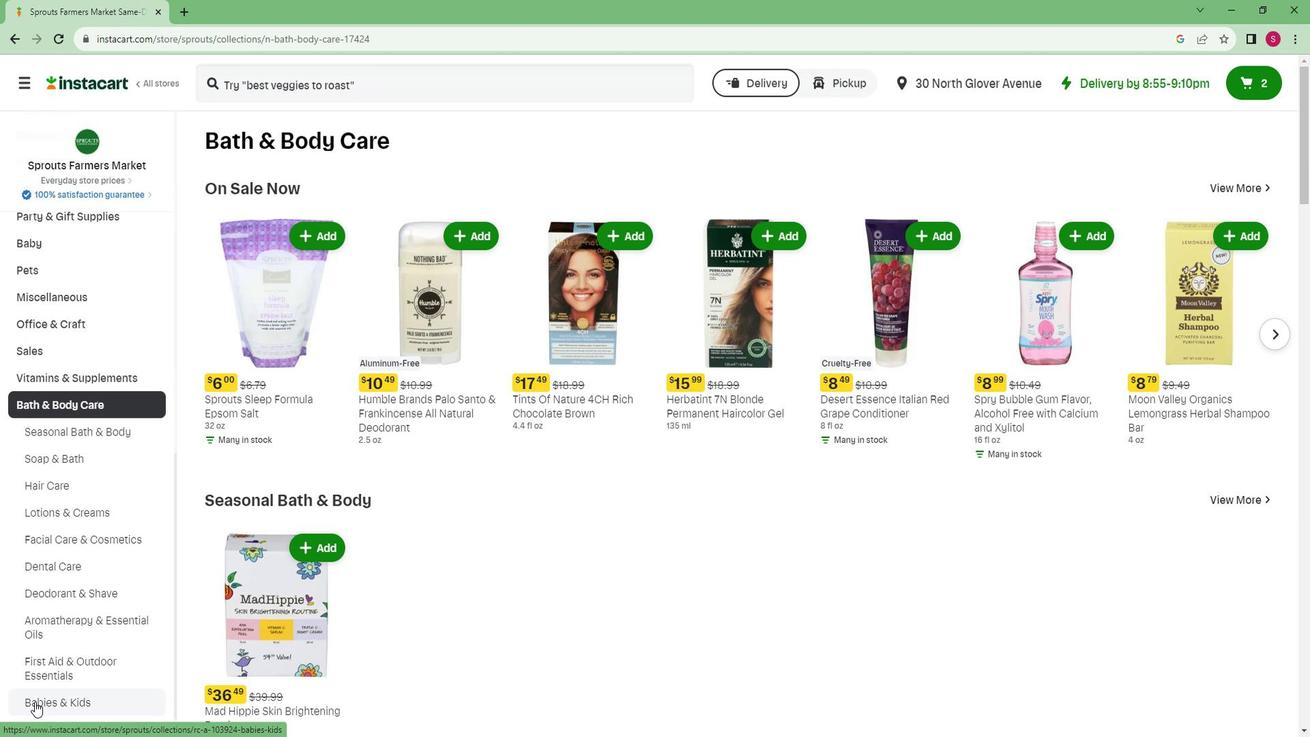 
Action: Mouse moved to (284, 82)
Screenshot: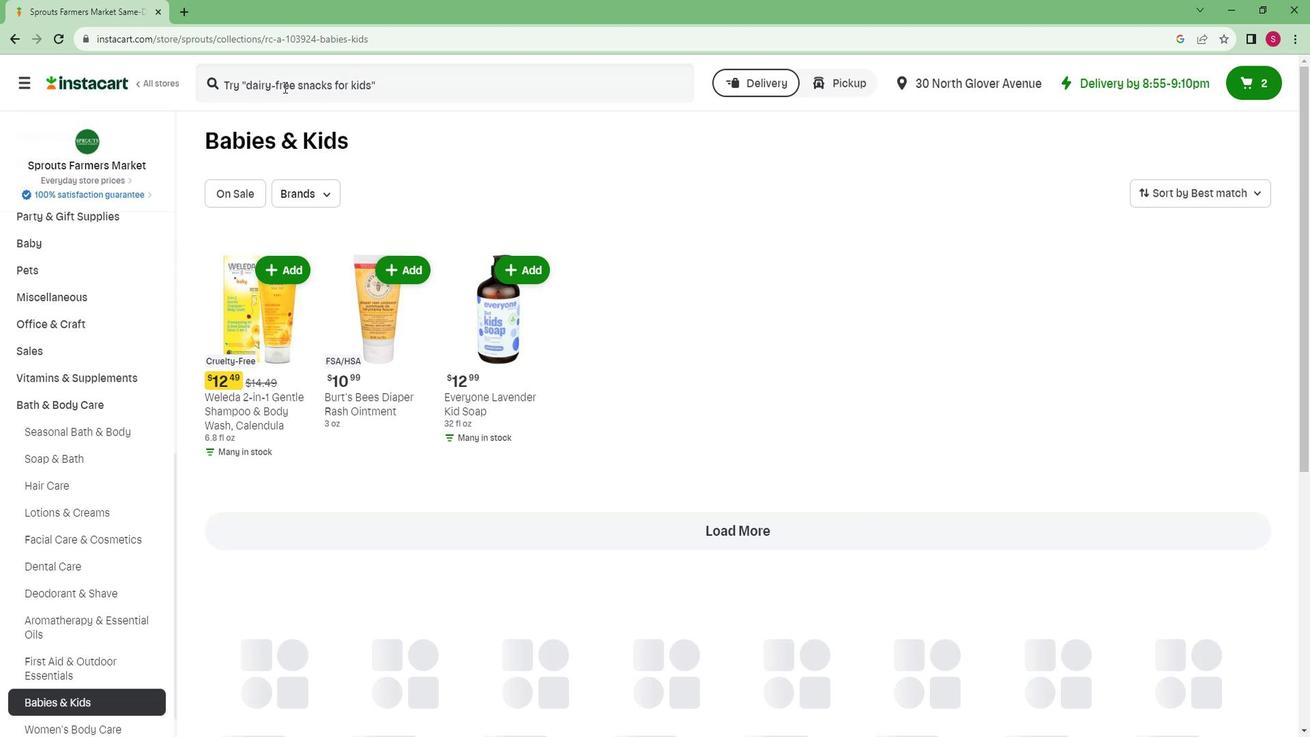 
Action: Mouse pressed left at (284, 82)
Screenshot: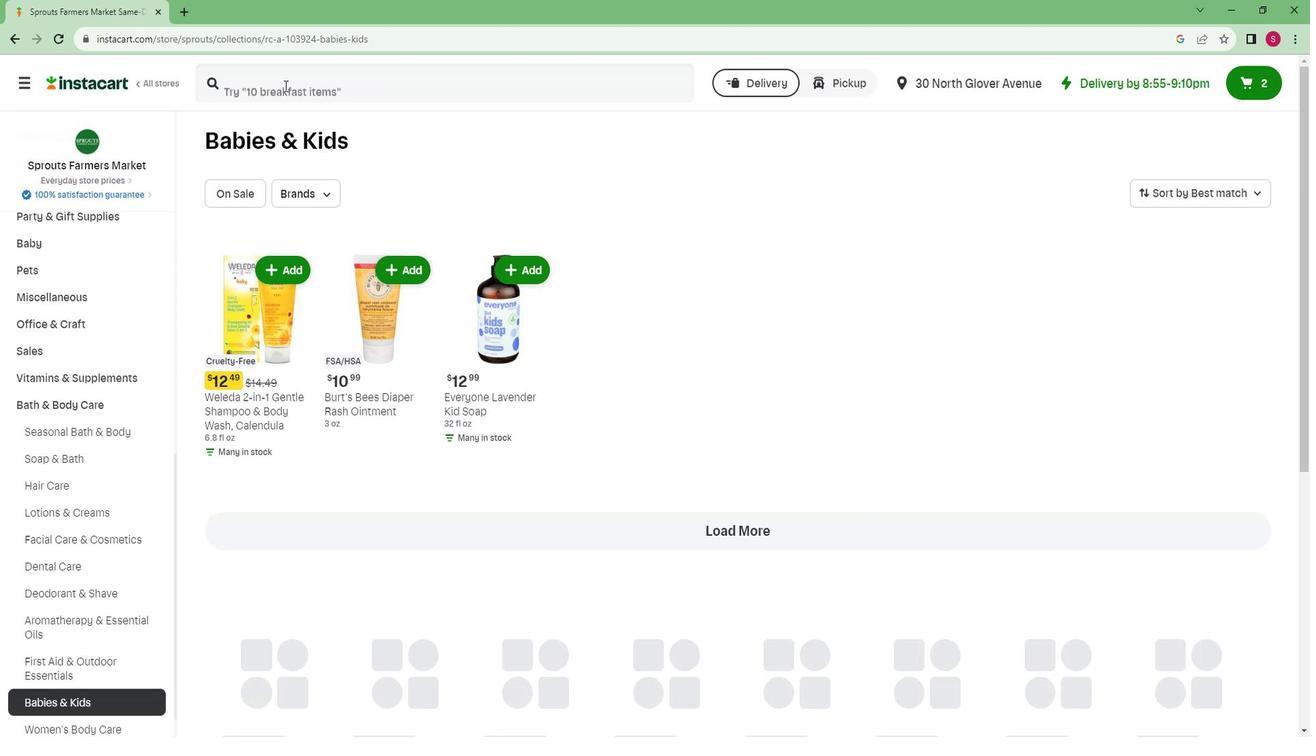 
Action: Key pressed <Key.caps_lock>B<Key.caps_lock>abo<Key.space><Key.caps_lock>B<Key.caps_lock>otanicals<Key.space><Key.caps_lock>O<Key.caps_lock>rganic<Key.space><Key.caps_lock>S<Key.caps_lock>oothing<Key.space><Key.caps_lock>E<Key.caps_lock>ucalyptus<Key.space><Key.caps_lock>C<Key.caps_lock>hest<Key.space><Key.caps_lock>R<Key.caps_lock>ub<Key.enter>
Screenshot: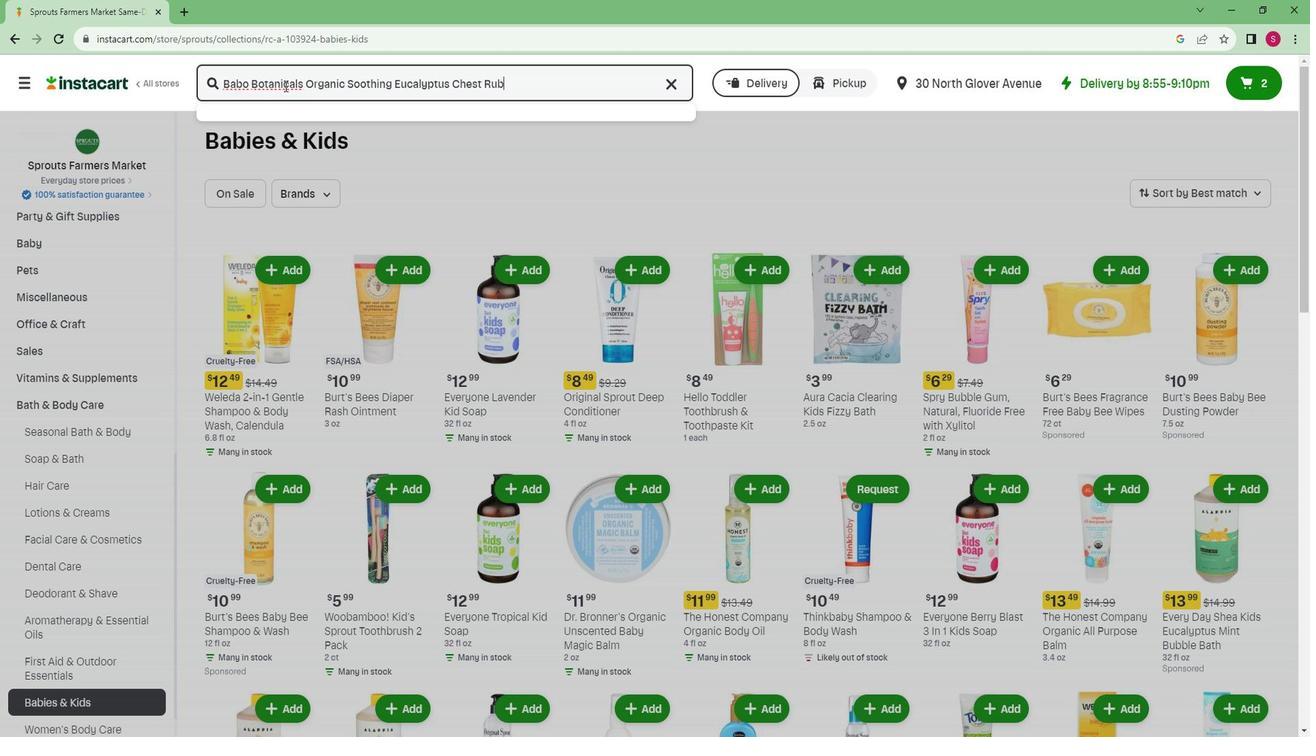 
Action: Mouse moved to (596, 182)
Screenshot: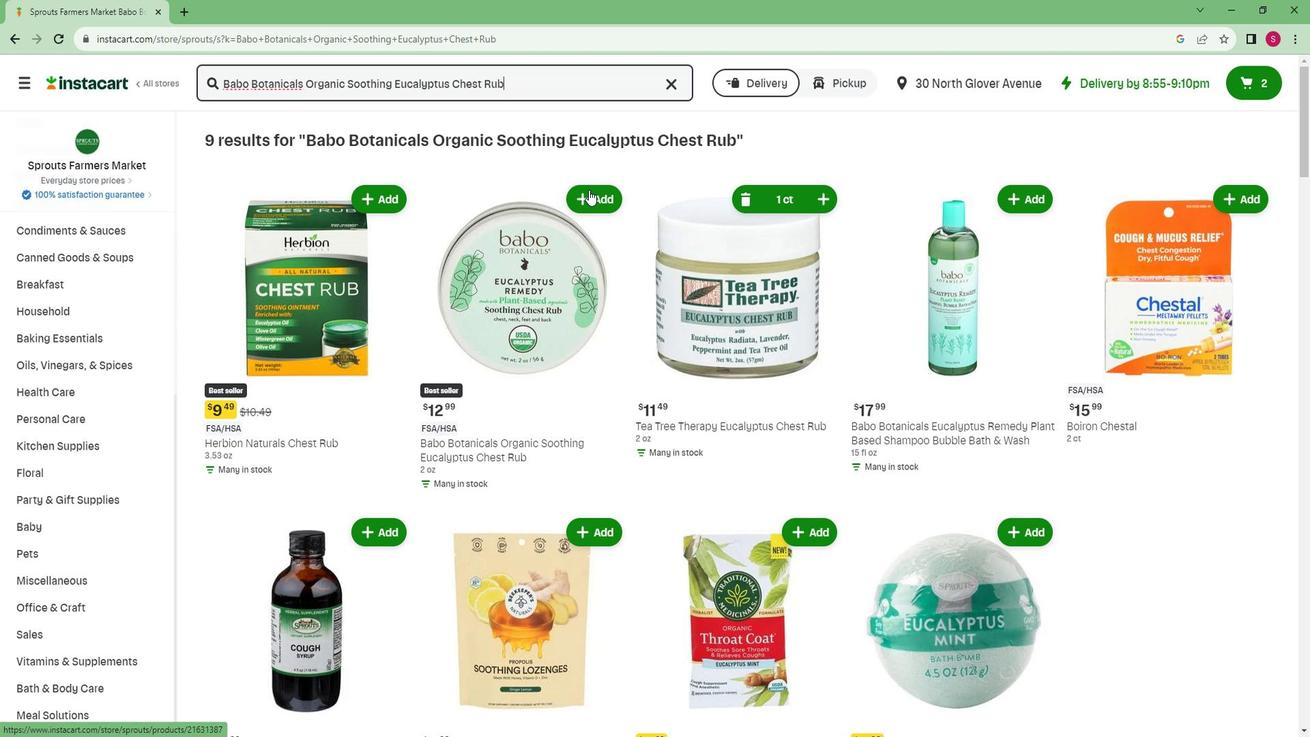 
Action: Mouse pressed left at (596, 182)
Screenshot: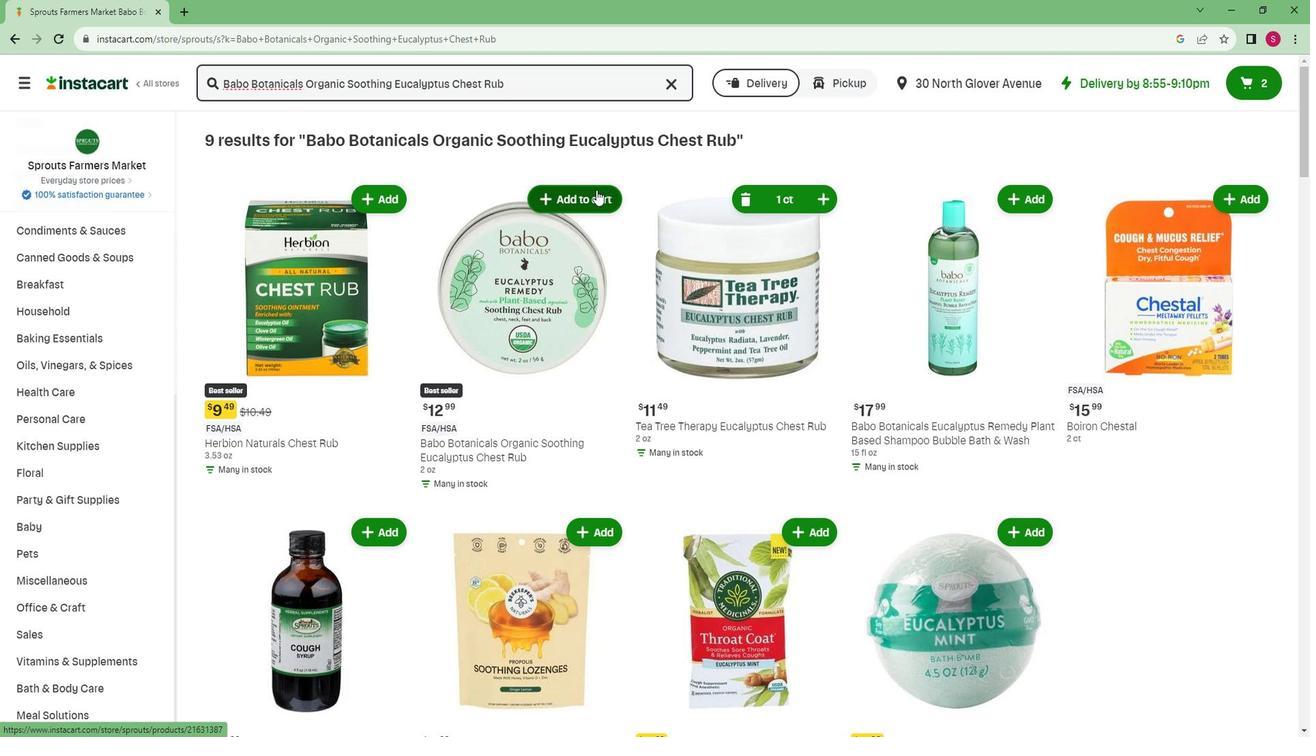 
Action: Mouse moved to (597, 183)
Screenshot: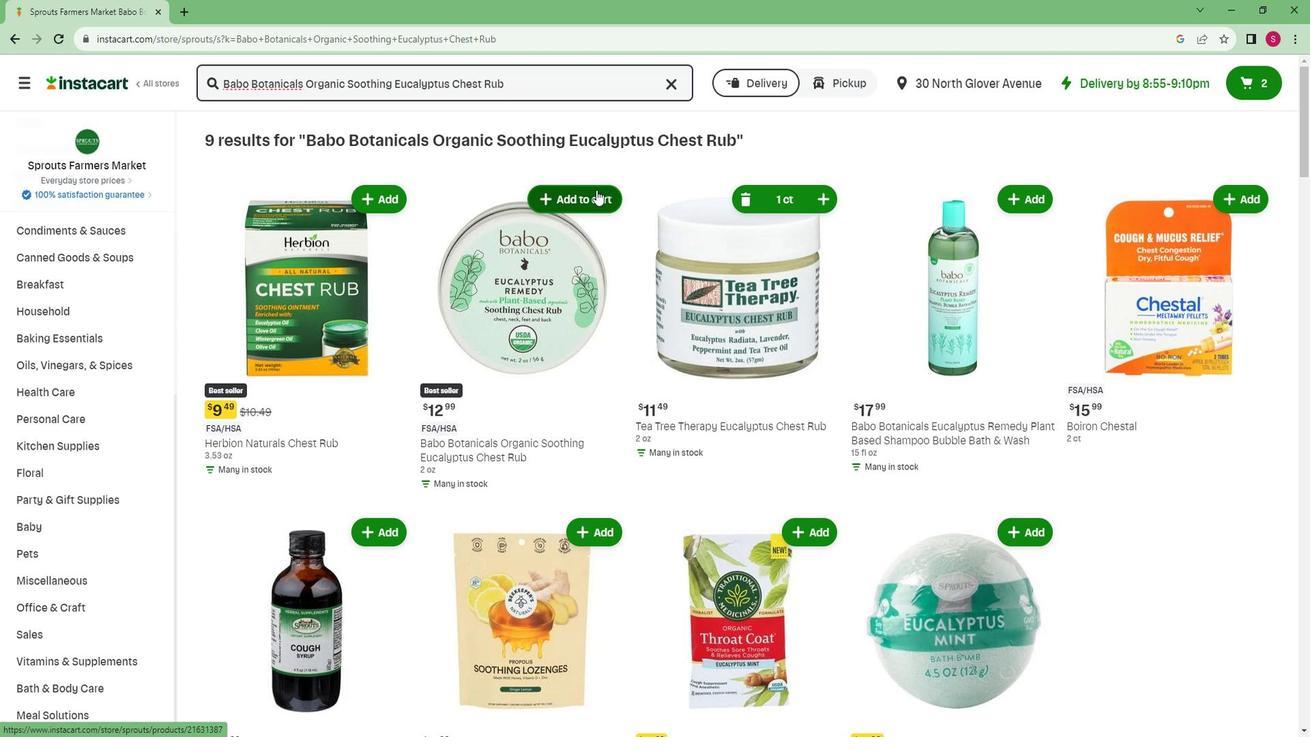 
